 Task: Check the percentage active listings of basement in the last 5 years.
Action: Mouse moved to (897, 209)
Screenshot: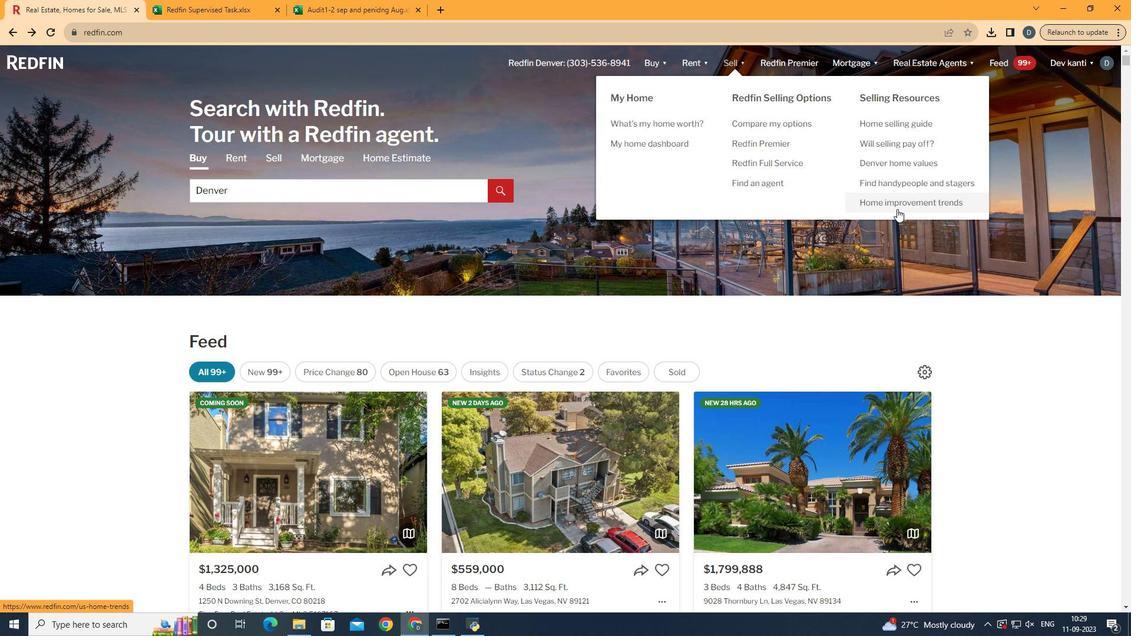 
Action: Mouse pressed left at (897, 209)
Screenshot: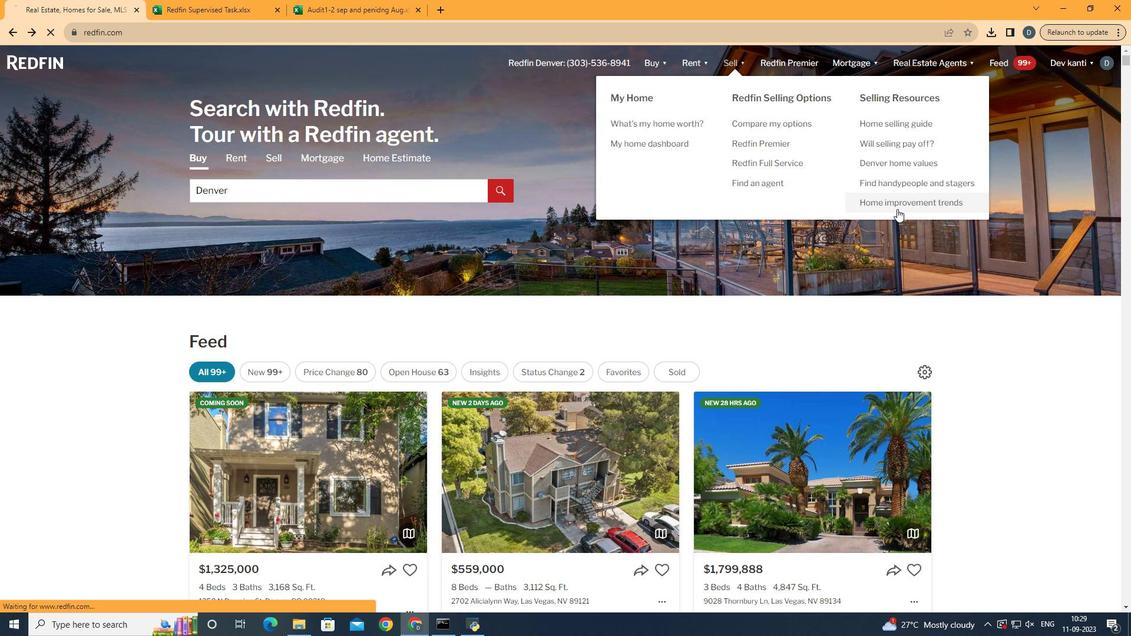 
Action: Mouse moved to (282, 241)
Screenshot: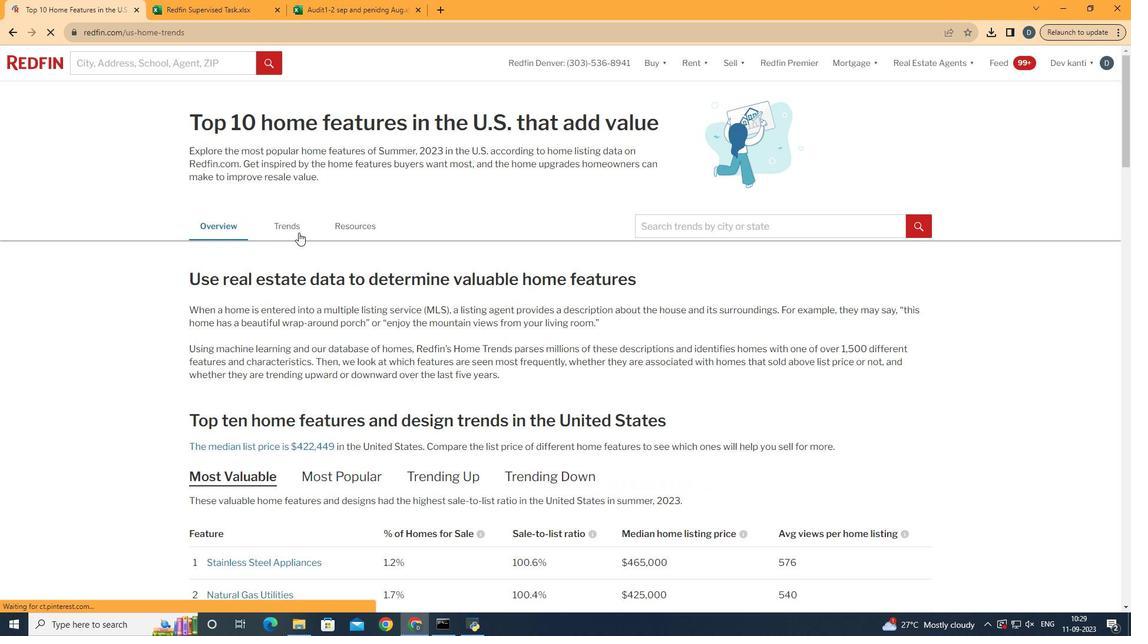 
Action: Mouse pressed left at (282, 241)
Screenshot: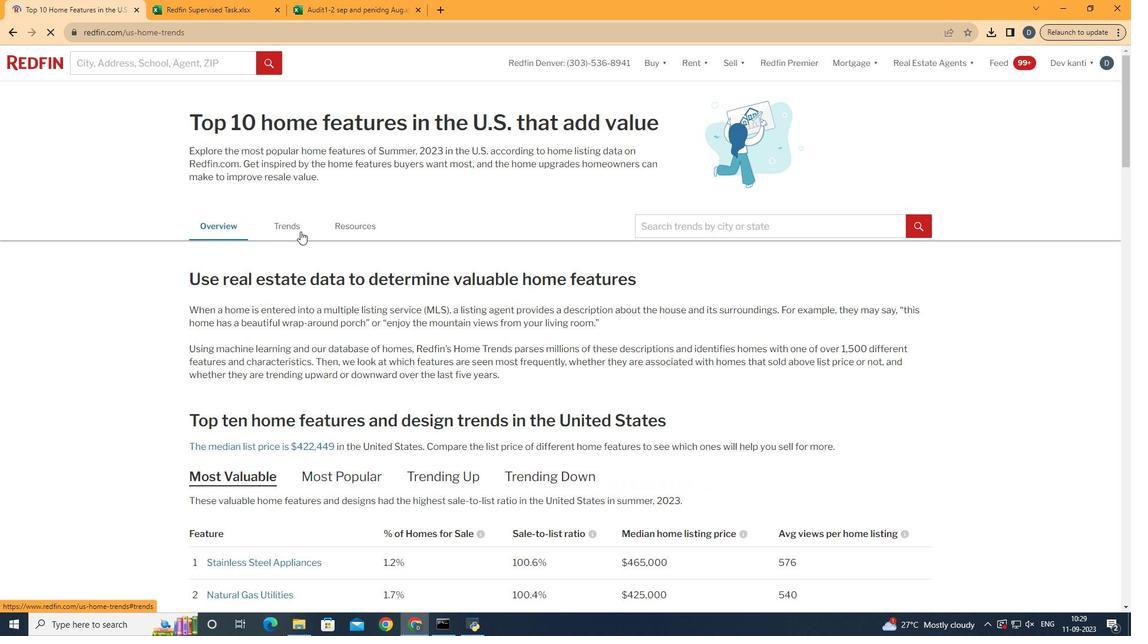 
Action: Mouse moved to (300, 231)
Screenshot: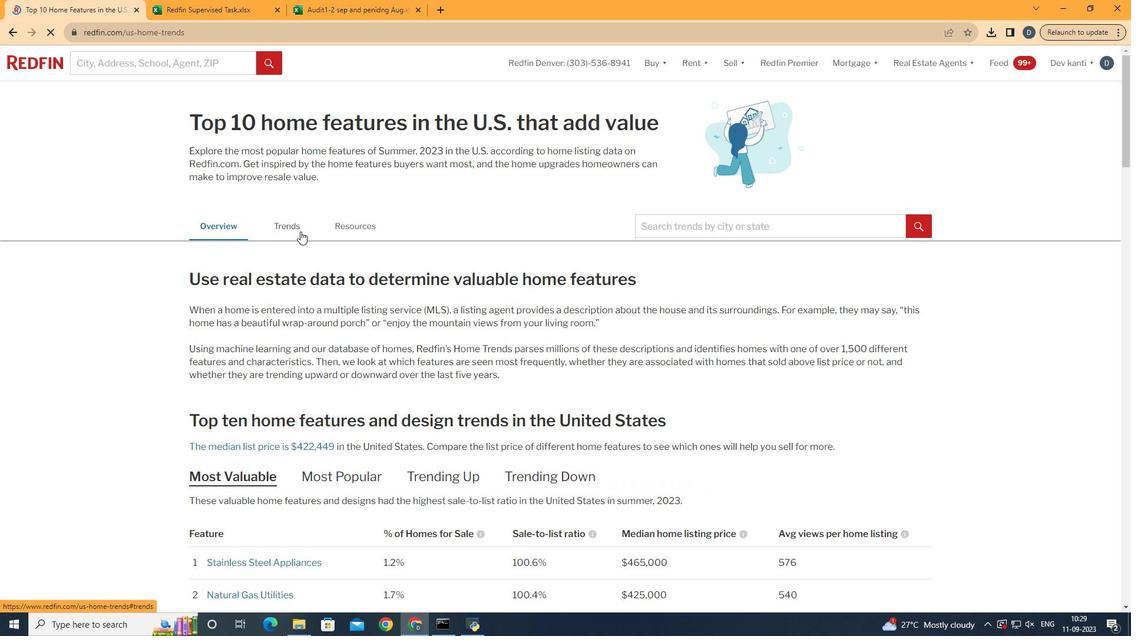 
Action: Mouse pressed left at (300, 231)
Screenshot: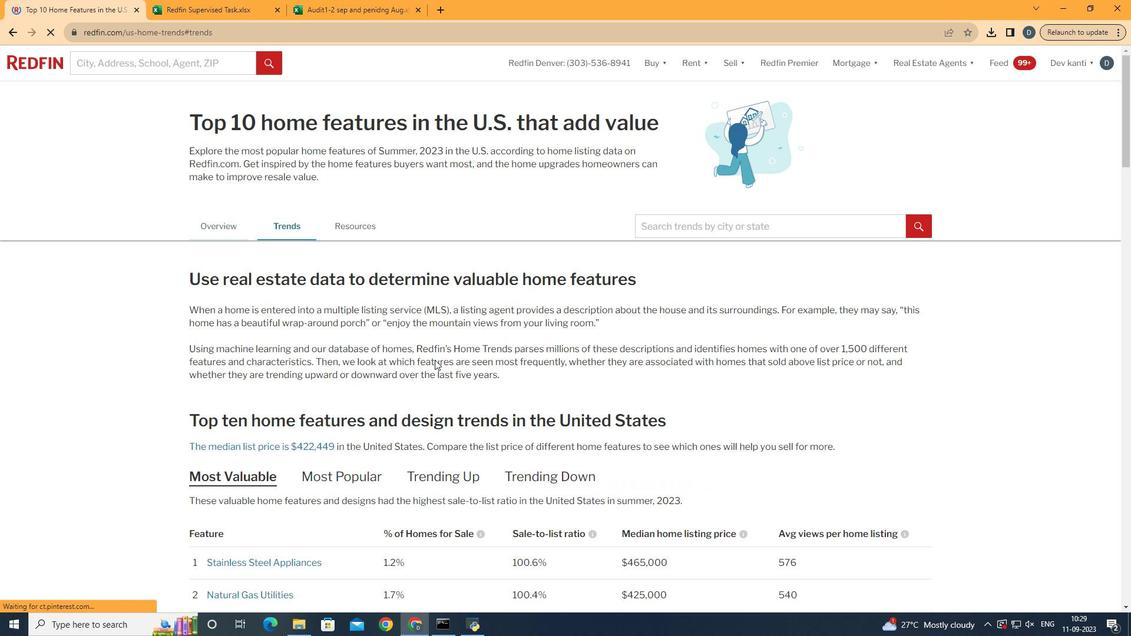 
Action: Mouse moved to (456, 370)
Screenshot: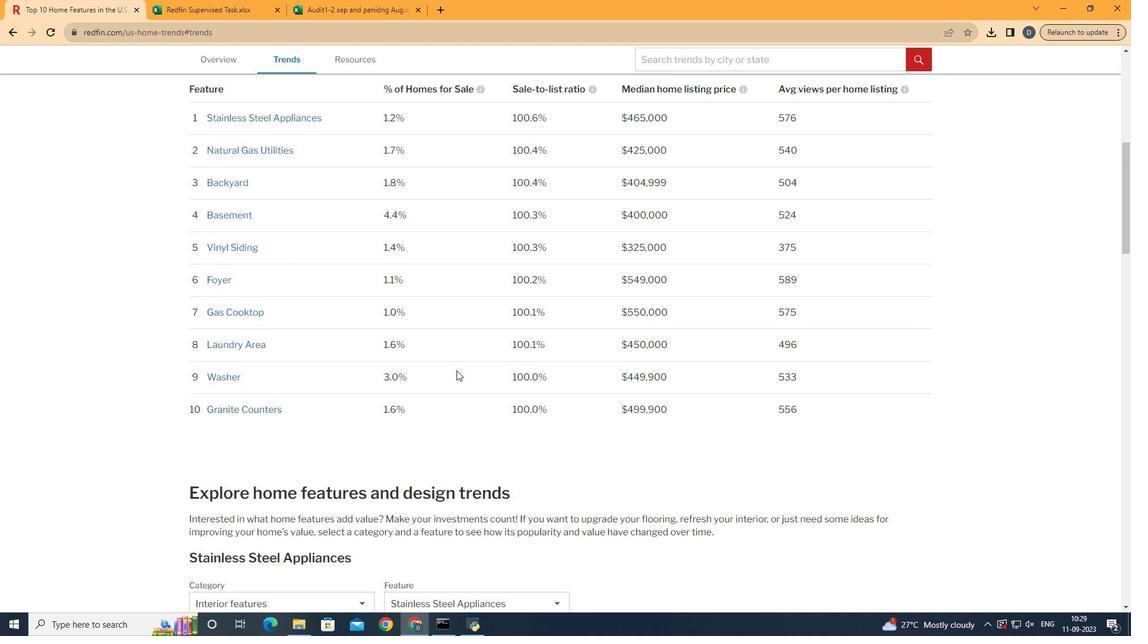 
Action: Mouse scrolled (456, 370) with delta (0, 0)
Screenshot: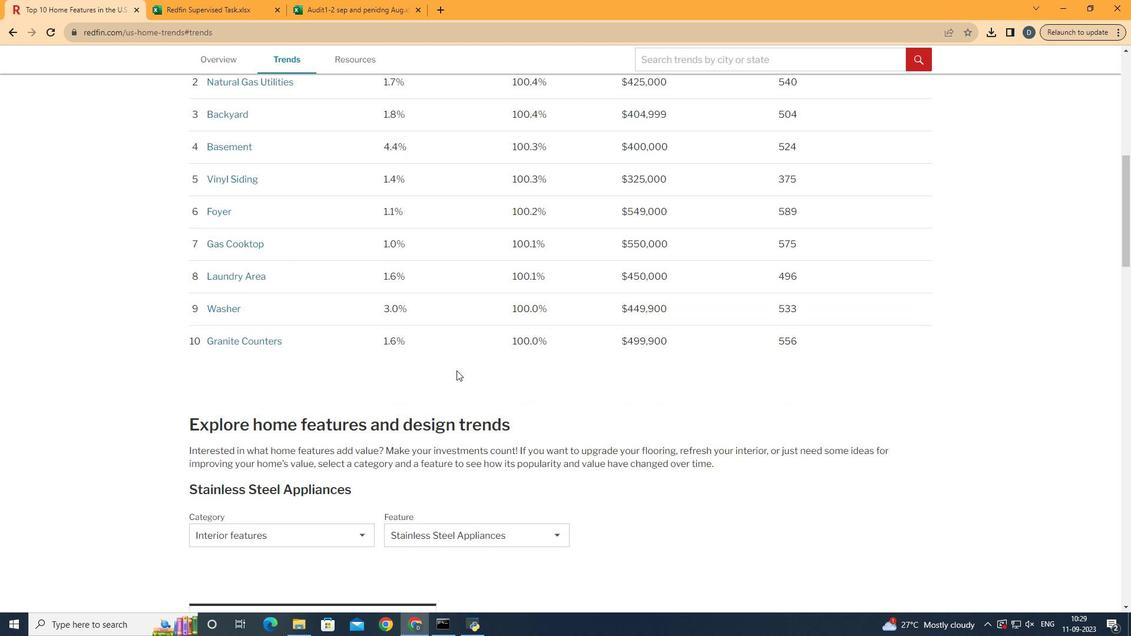 
Action: Mouse scrolled (456, 370) with delta (0, 0)
Screenshot: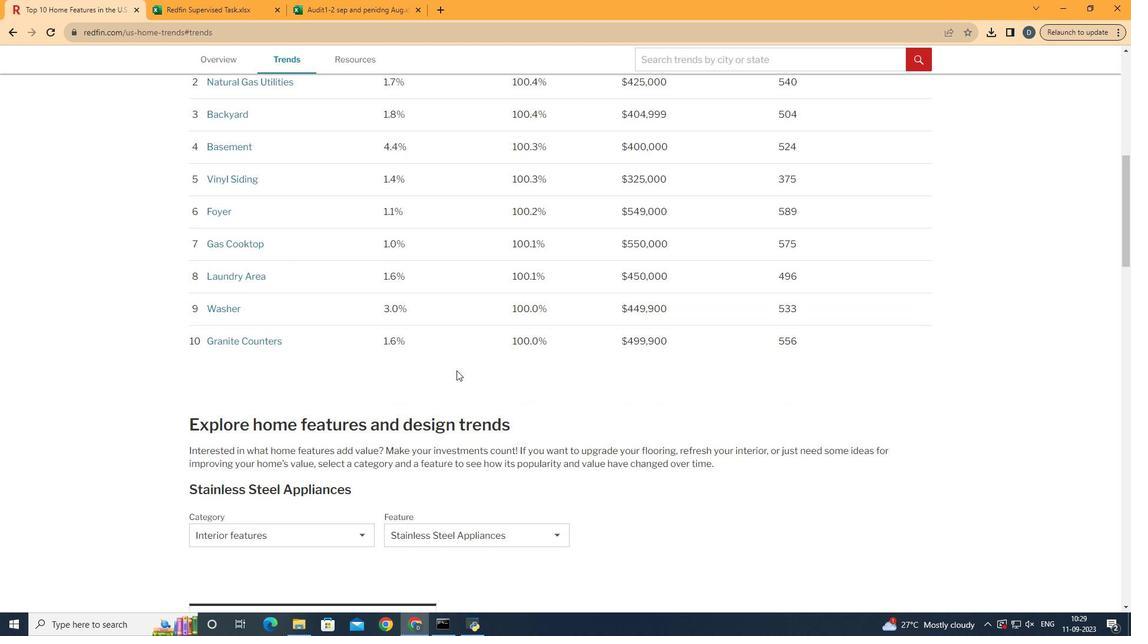 
Action: Mouse scrolled (456, 370) with delta (0, 0)
Screenshot: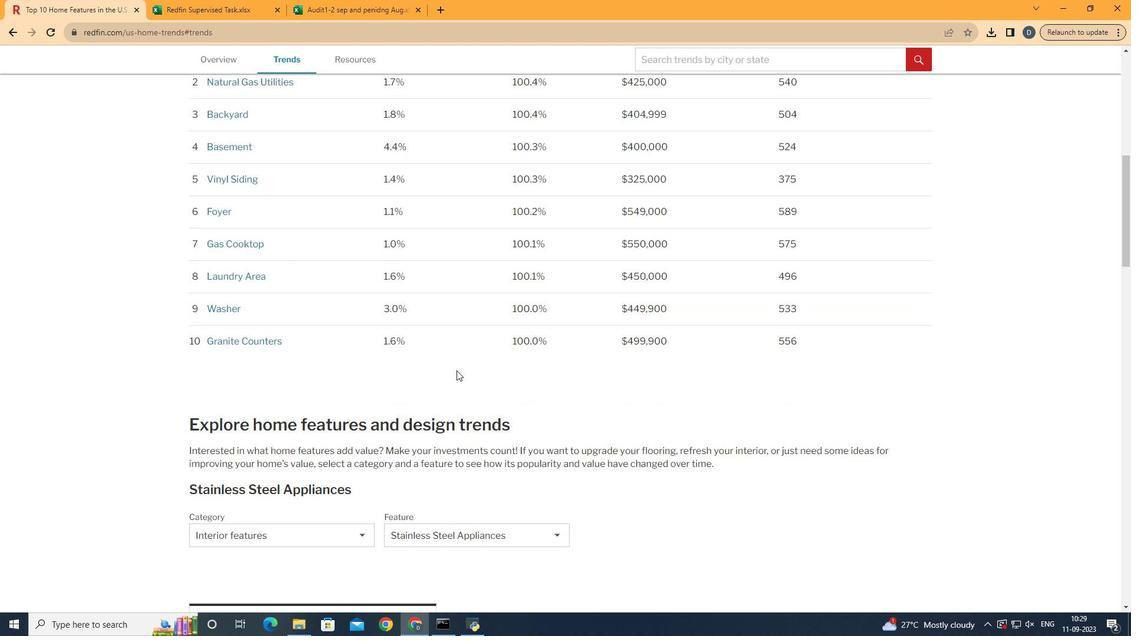 
Action: Mouse scrolled (456, 370) with delta (0, 0)
Screenshot: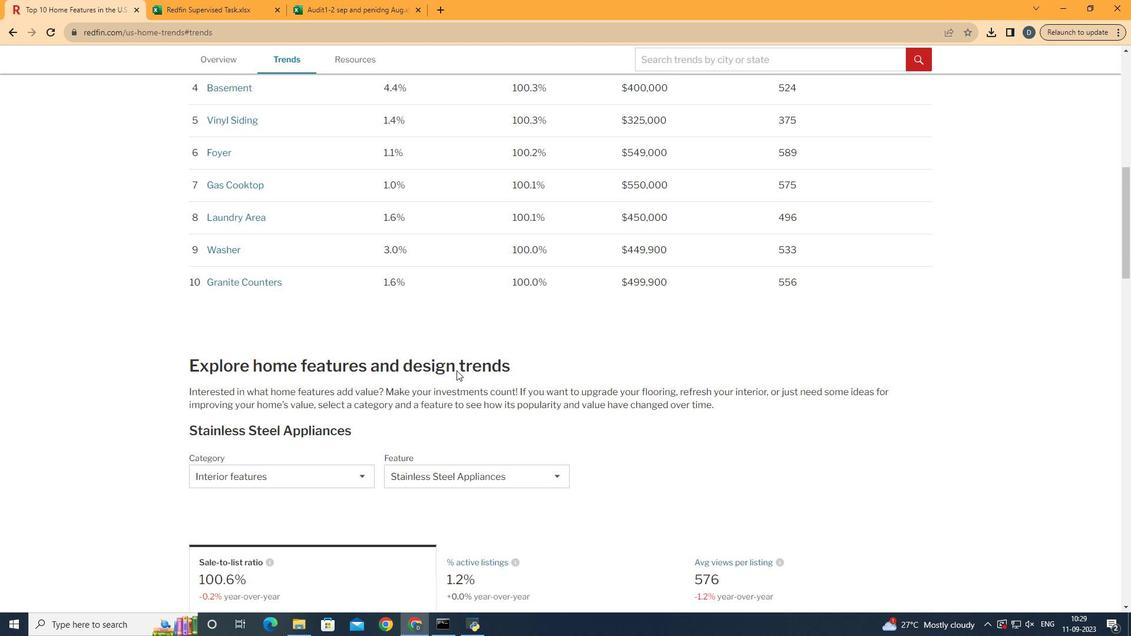 
Action: Mouse scrolled (456, 370) with delta (0, 0)
Screenshot: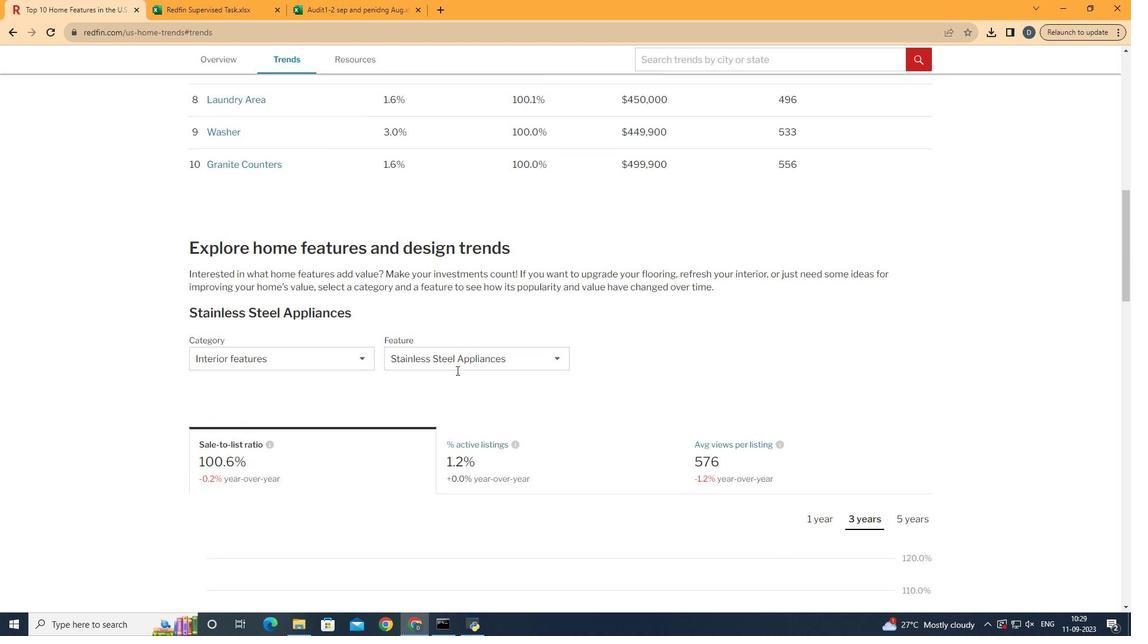 
Action: Mouse scrolled (456, 370) with delta (0, 0)
Screenshot: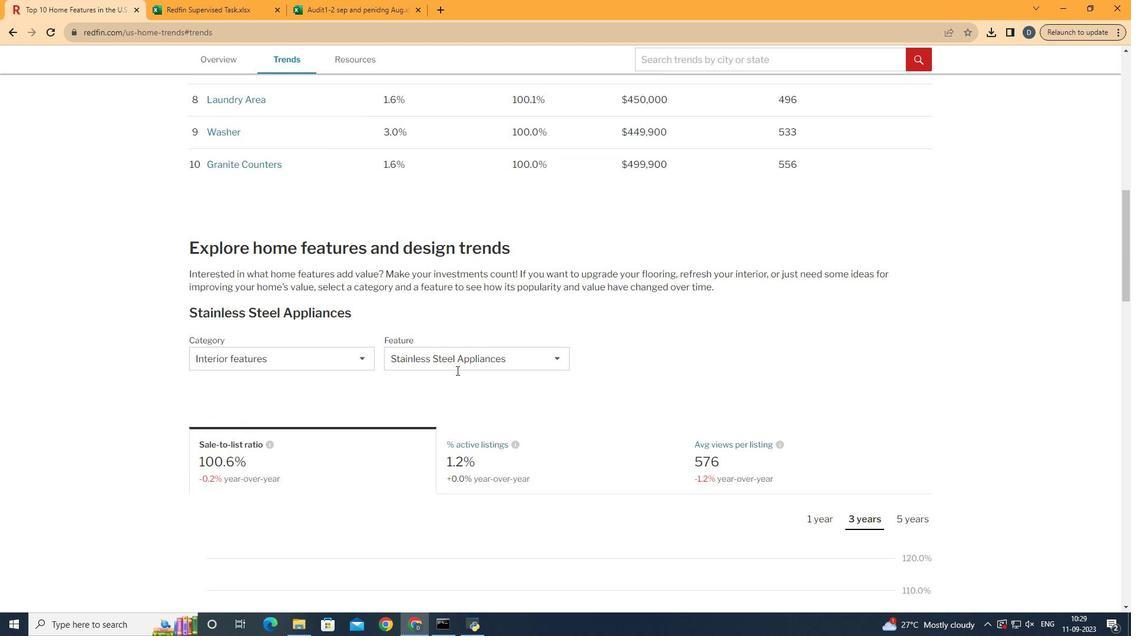 
Action: Mouse moved to (278, 370)
Screenshot: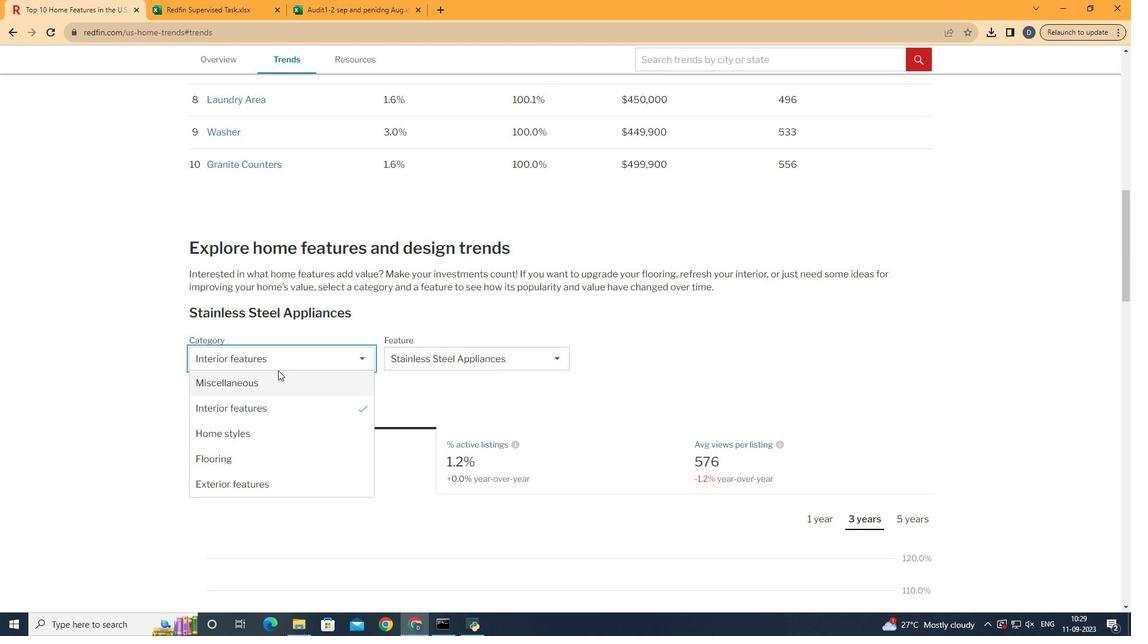 
Action: Mouse pressed left at (278, 370)
Screenshot: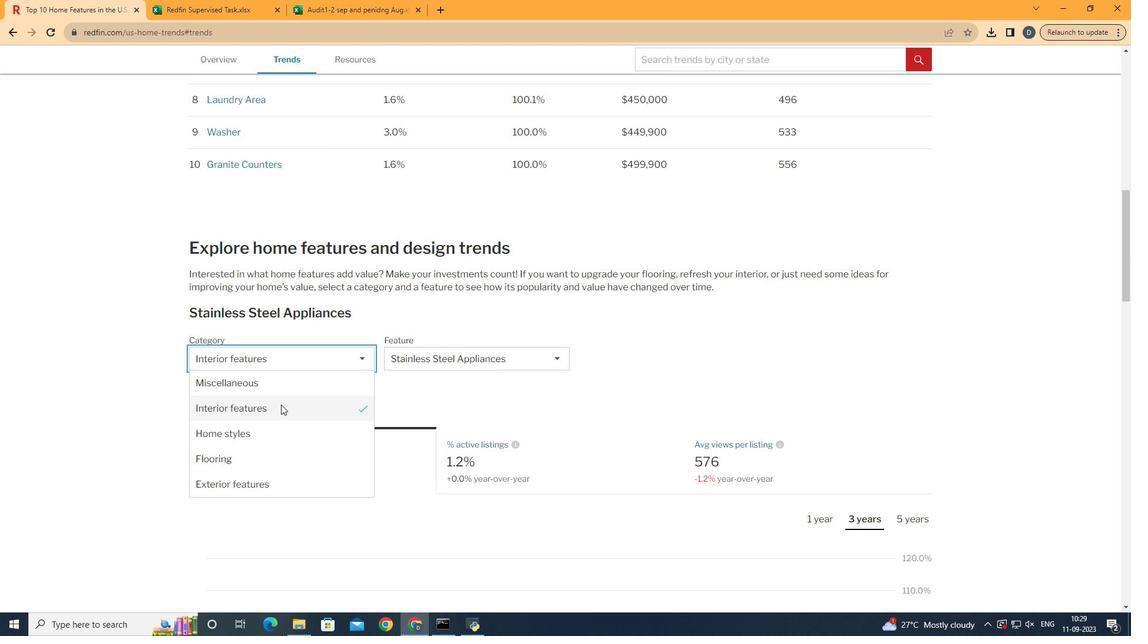 
Action: Mouse moved to (281, 409)
Screenshot: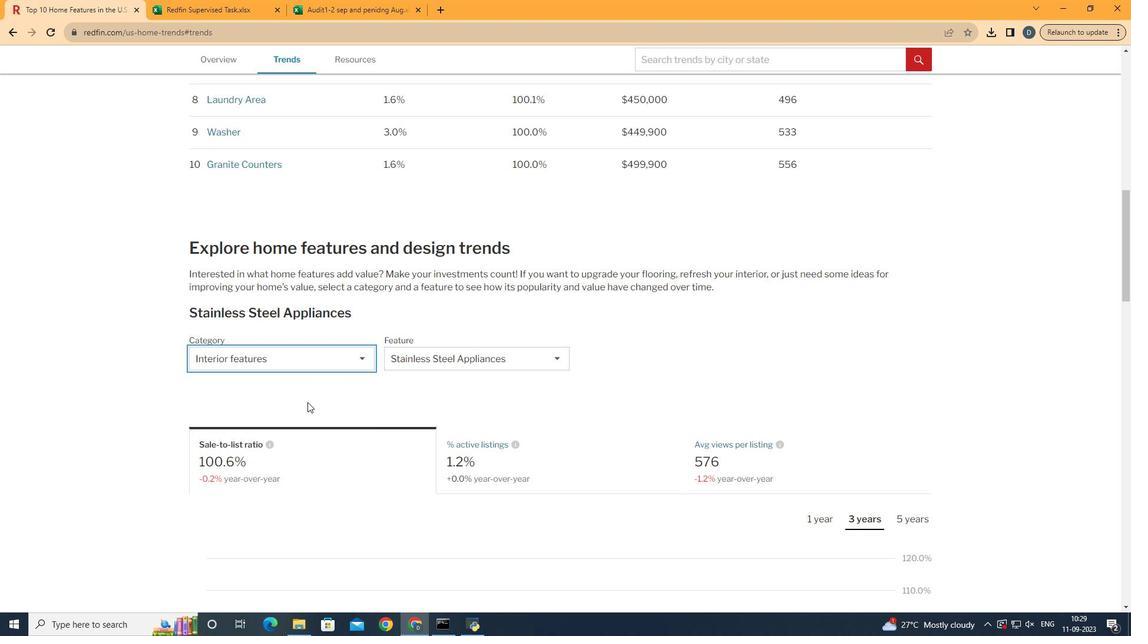 
Action: Mouse pressed left at (281, 409)
Screenshot: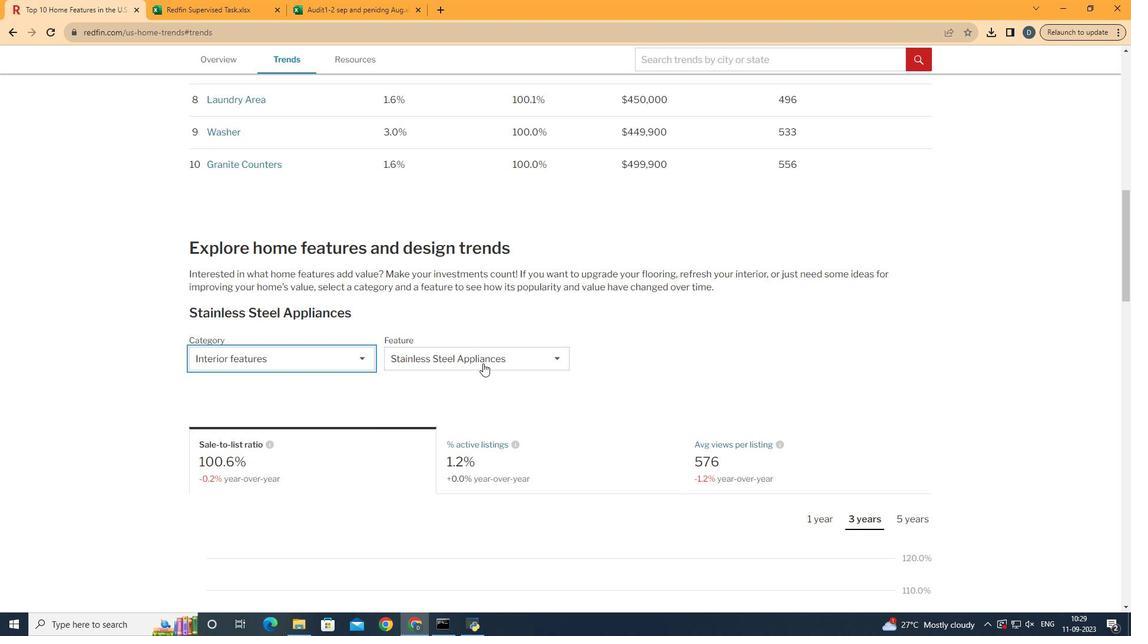
Action: Mouse moved to (483, 363)
Screenshot: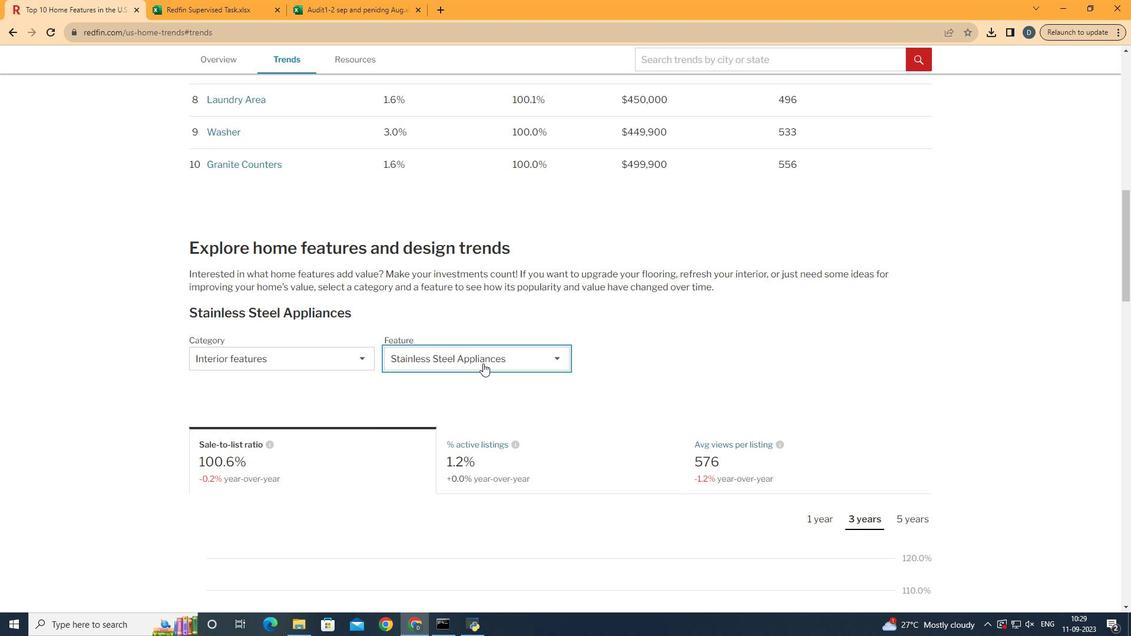
Action: Mouse pressed left at (483, 363)
Screenshot: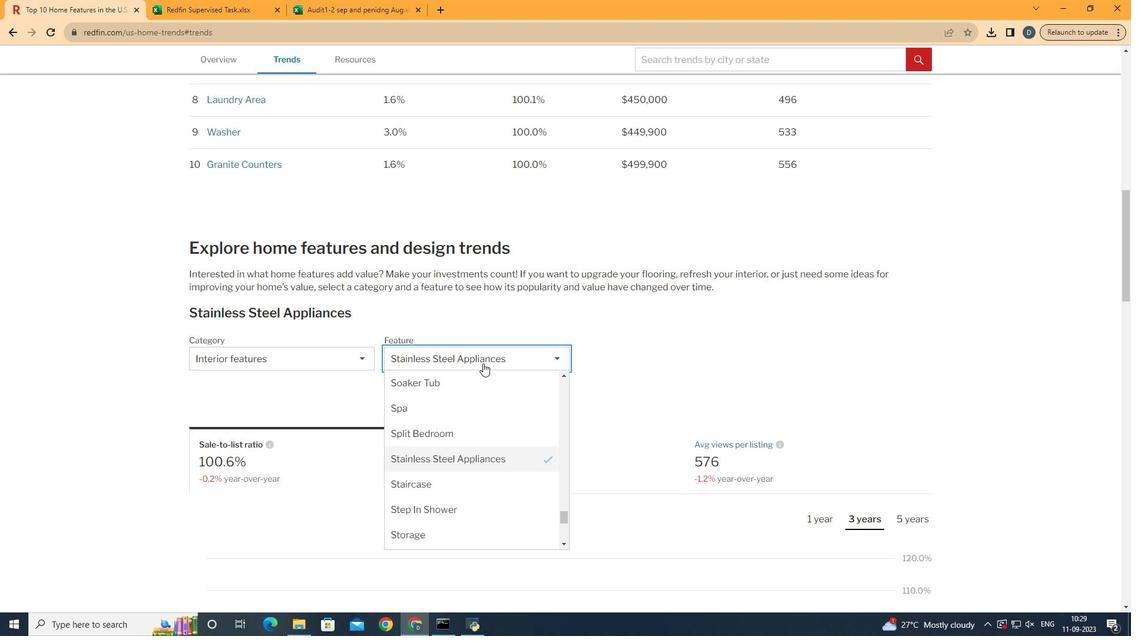 
Action: Mouse moved to (519, 417)
Screenshot: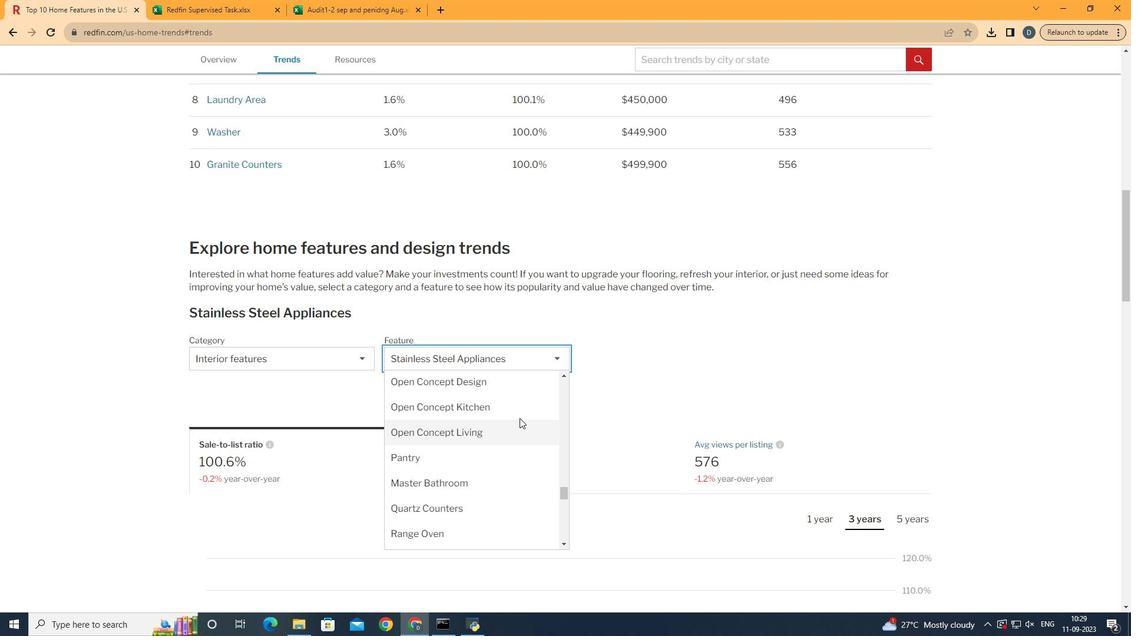 
Action: Mouse scrolled (519, 418) with delta (0, 0)
Screenshot: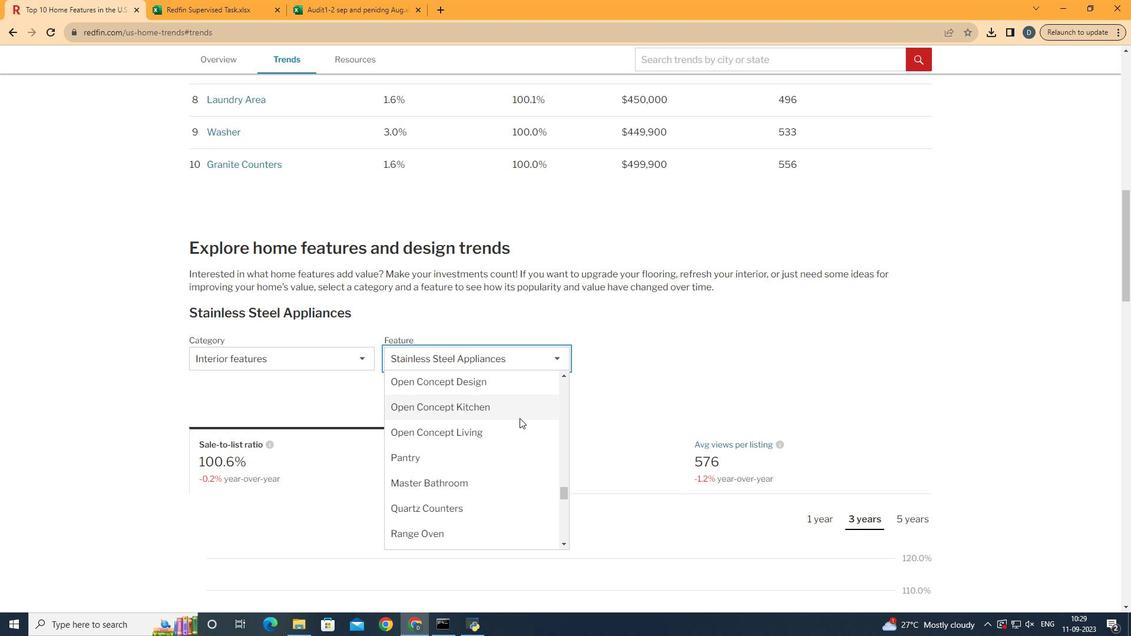 
Action: Mouse scrolled (519, 418) with delta (0, 0)
Screenshot: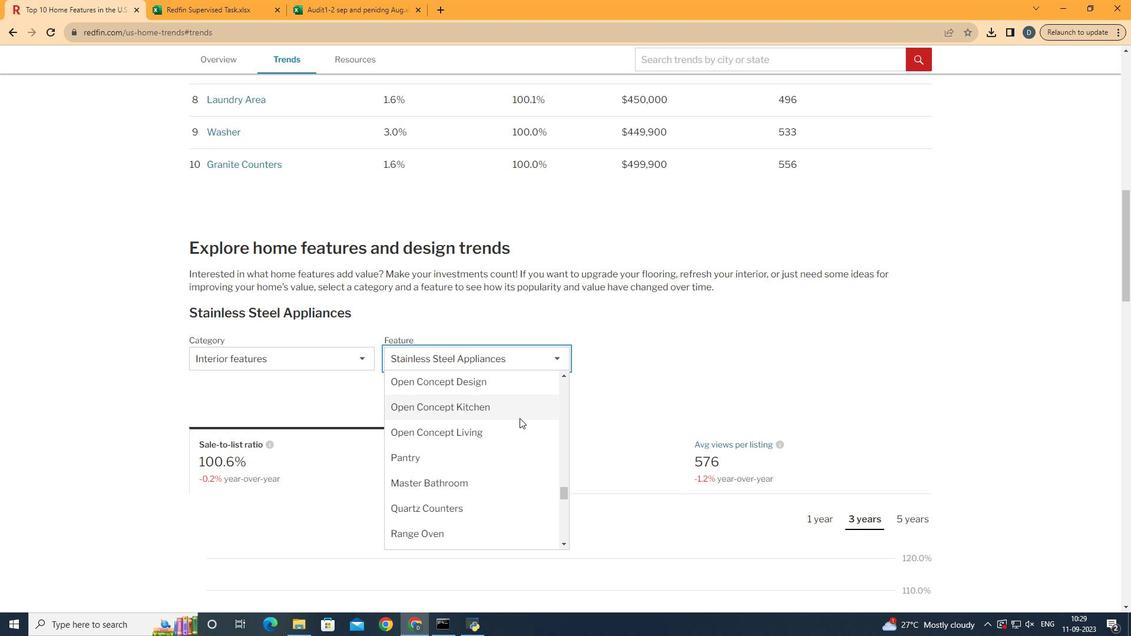 
Action: Mouse scrolled (519, 418) with delta (0, 0)
Screenshot: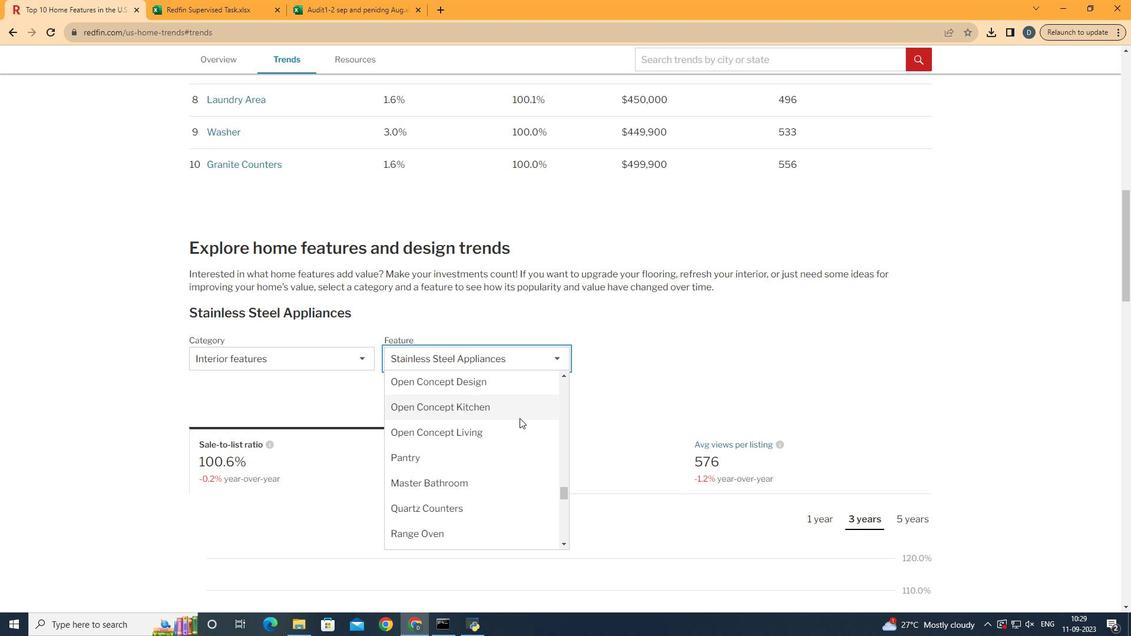 
Action: Mouse scrolled (519, 418) with delta (0, 0)
Screenshot: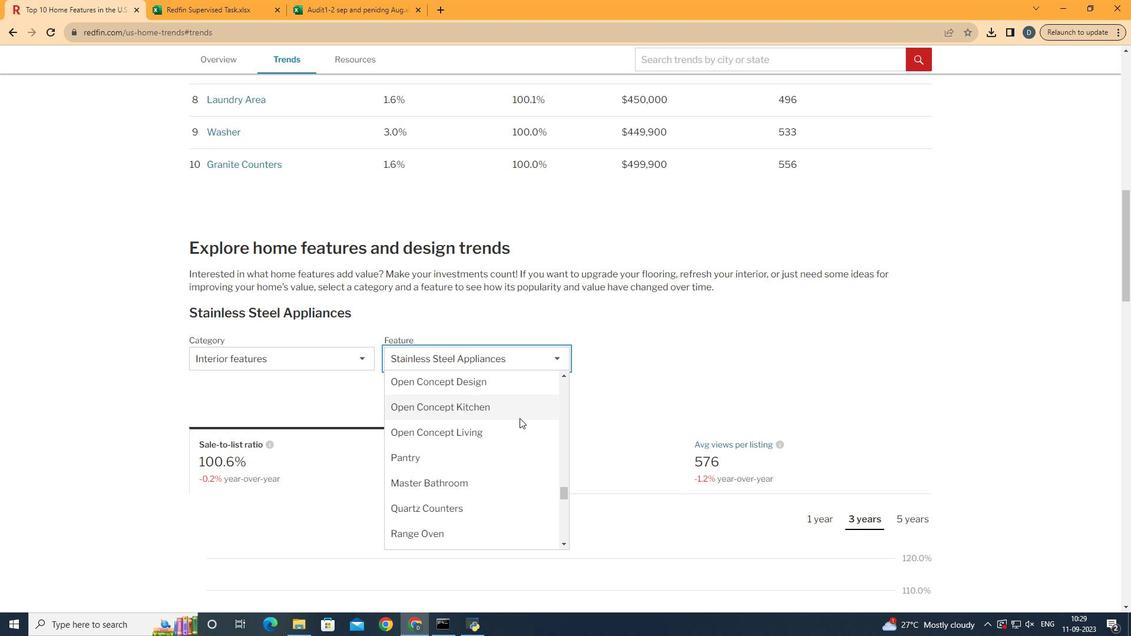 
Action: Mouse scrolled (519, 418) with delta (0, 0)
Screenshot: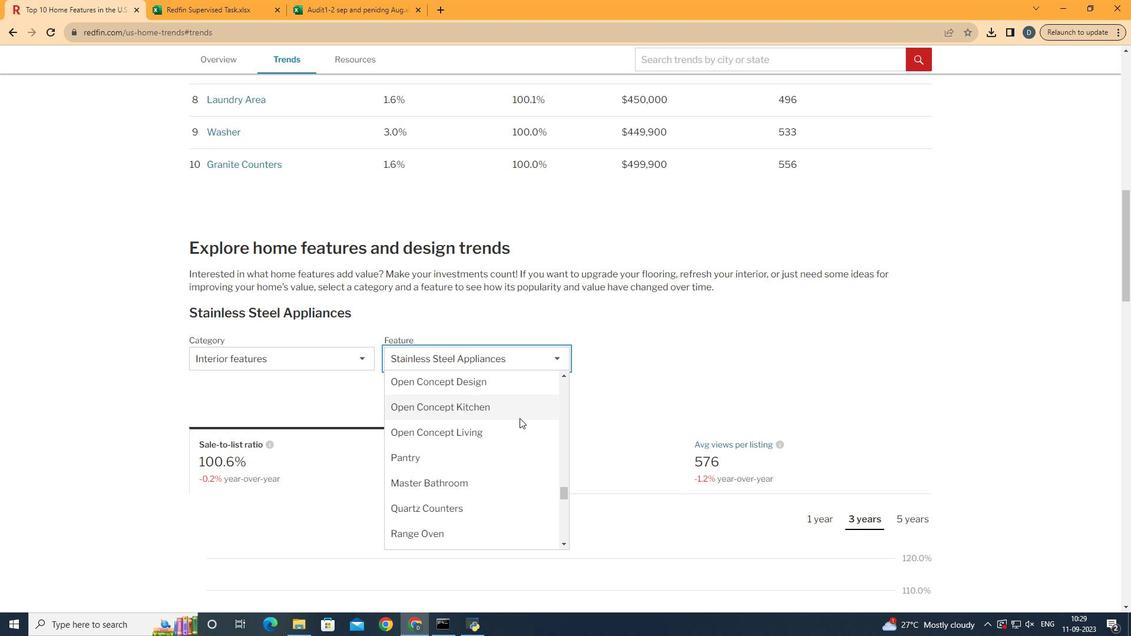 
Action: Mouse scrolled (519, 418) with delta (0, 0)
Screenshot: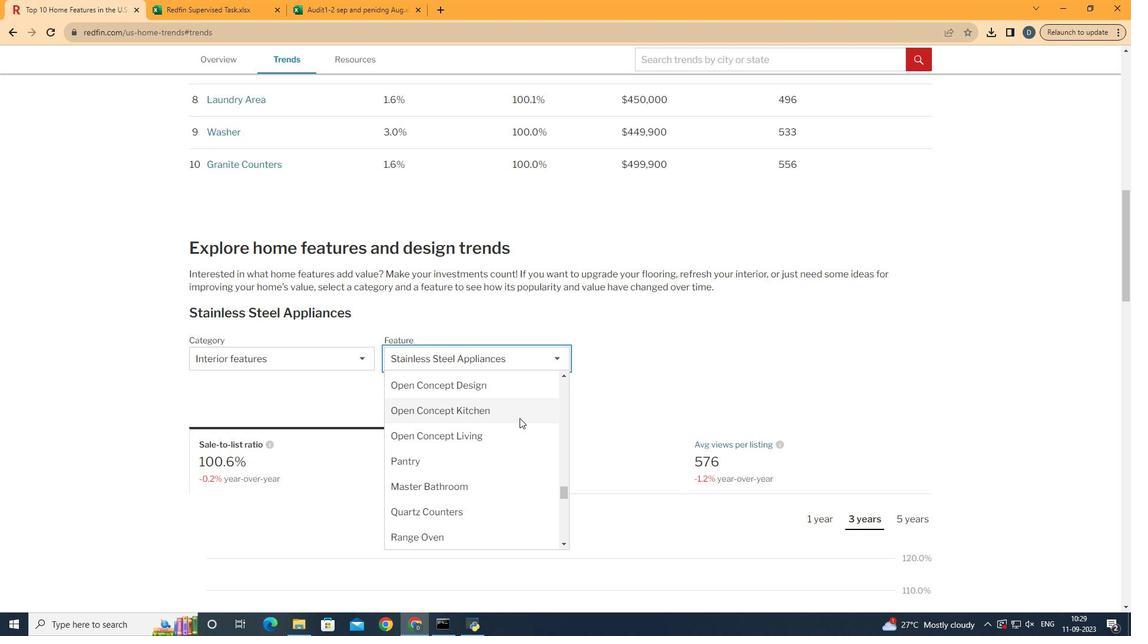 
Action: Mouse moved to (519, 418)
Screenshot: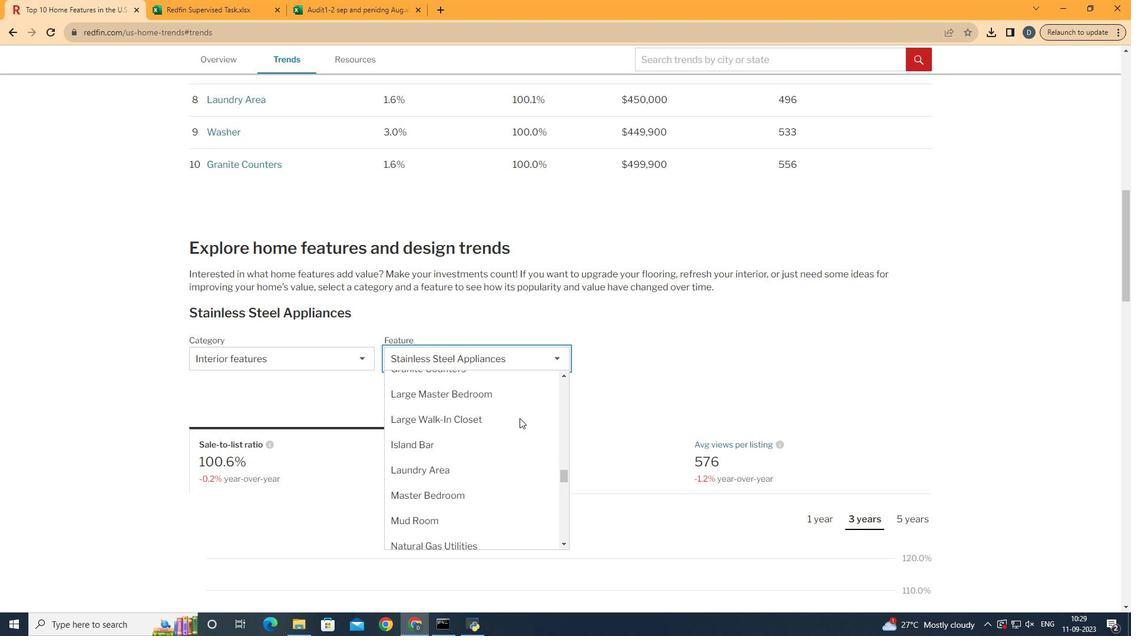 
Action: Mouse scrolled (519, 419) with delta (0, 0)
Screenshot: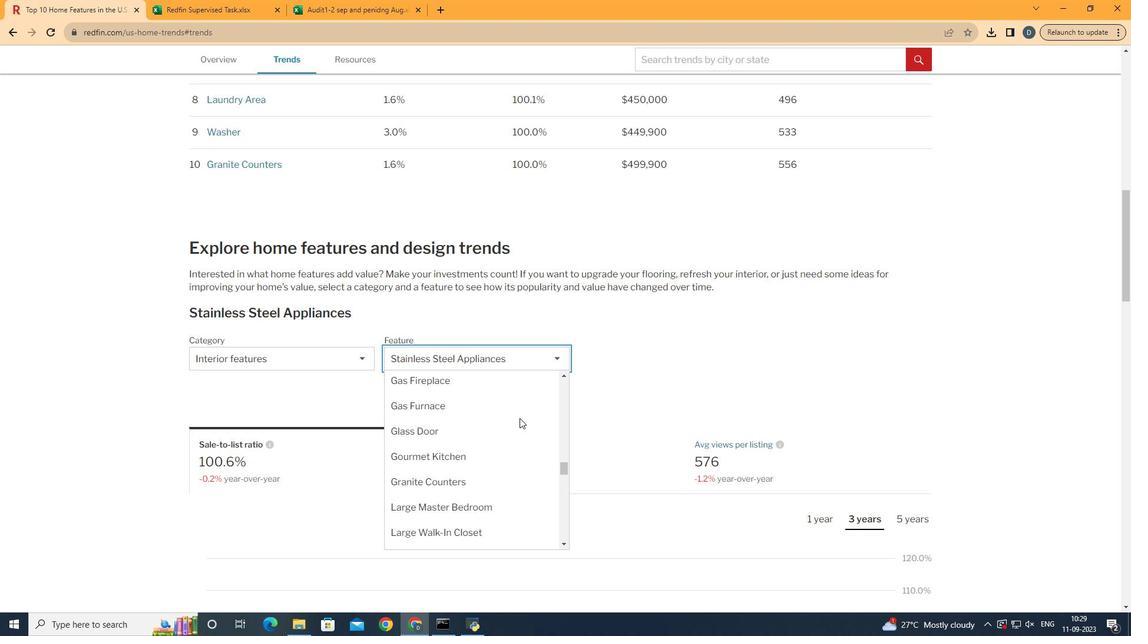 
Action: Mouse scrolled (519, 419) with delta (0, 0)
Screenshot: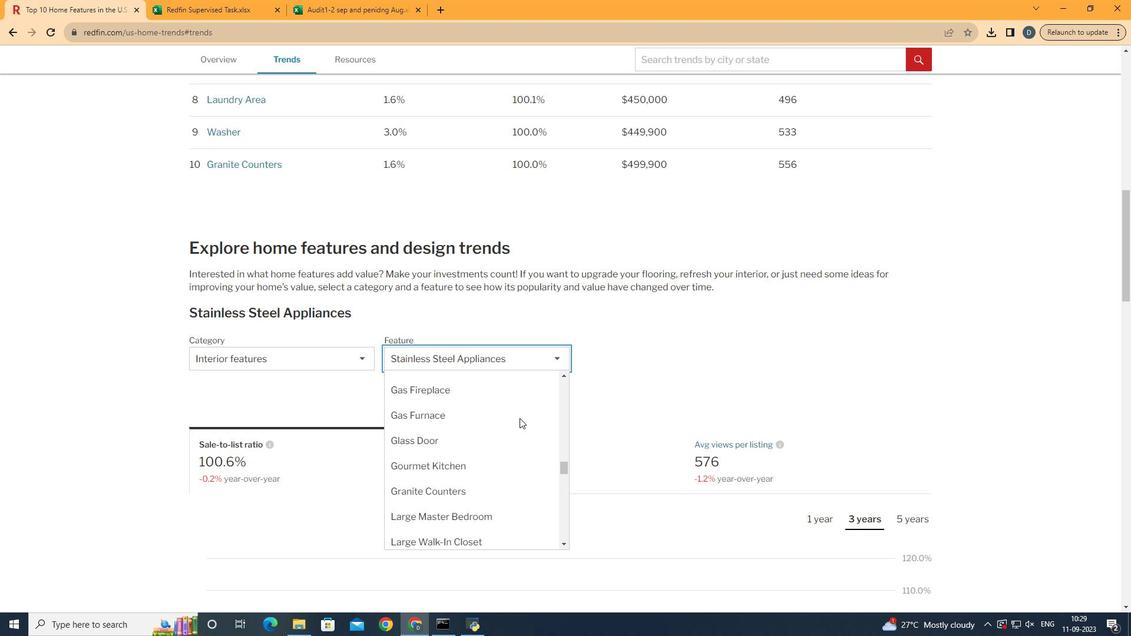 
Action: Mouse scrolled (519, 419) with delta (0, 0)
Screenshot: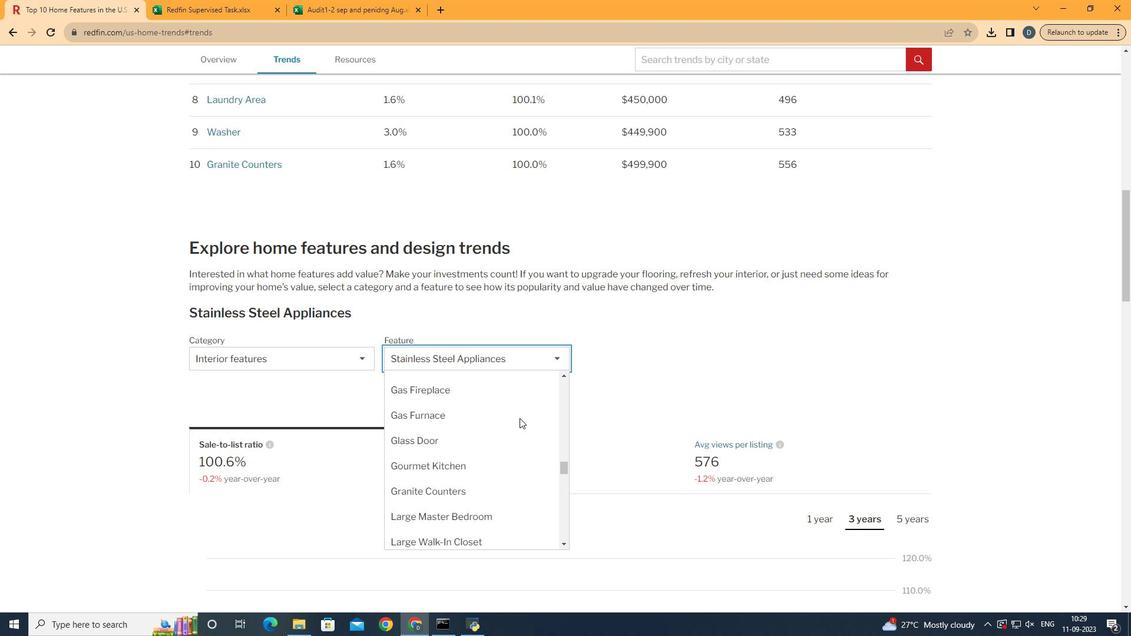 
Action: Mouse scrolled (519, 419) with delta (0, 0)
Screenshot: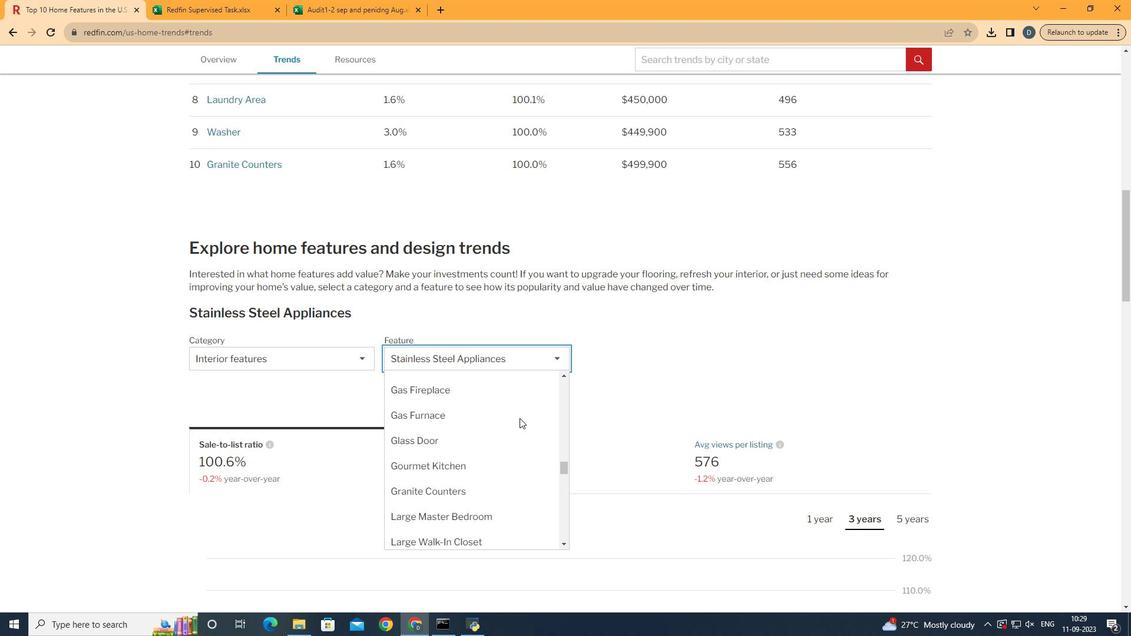 
Action: Mouse scrolled (519, 419) with delta (0, 0)
Screenshot: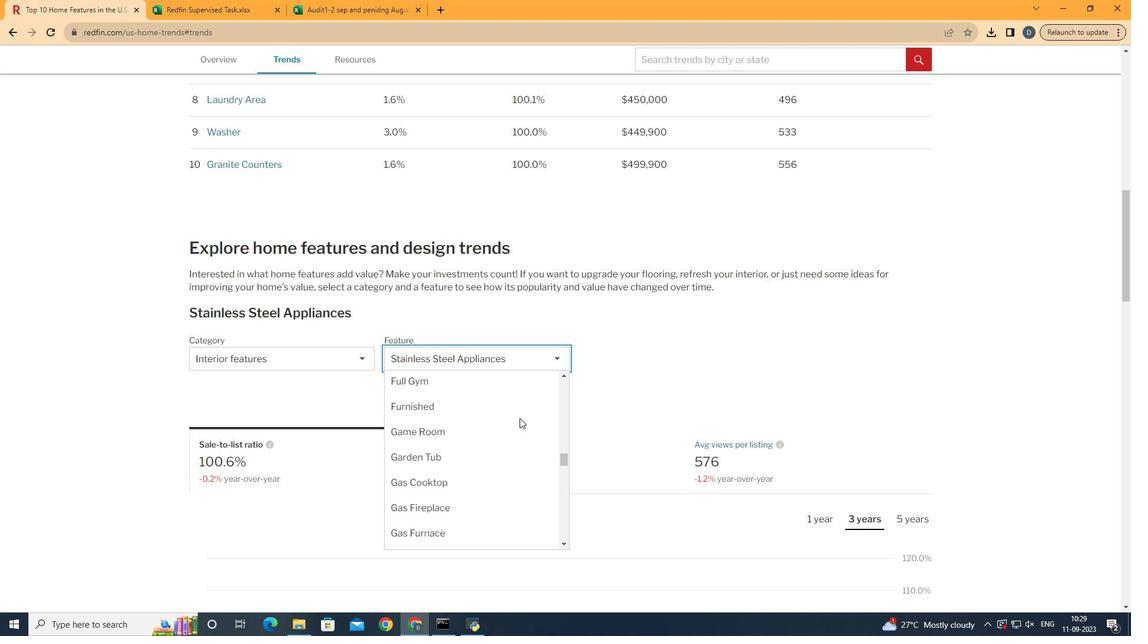
Action: Mouse scrolled (519, 419) with delta (0, 0)
Screenshot: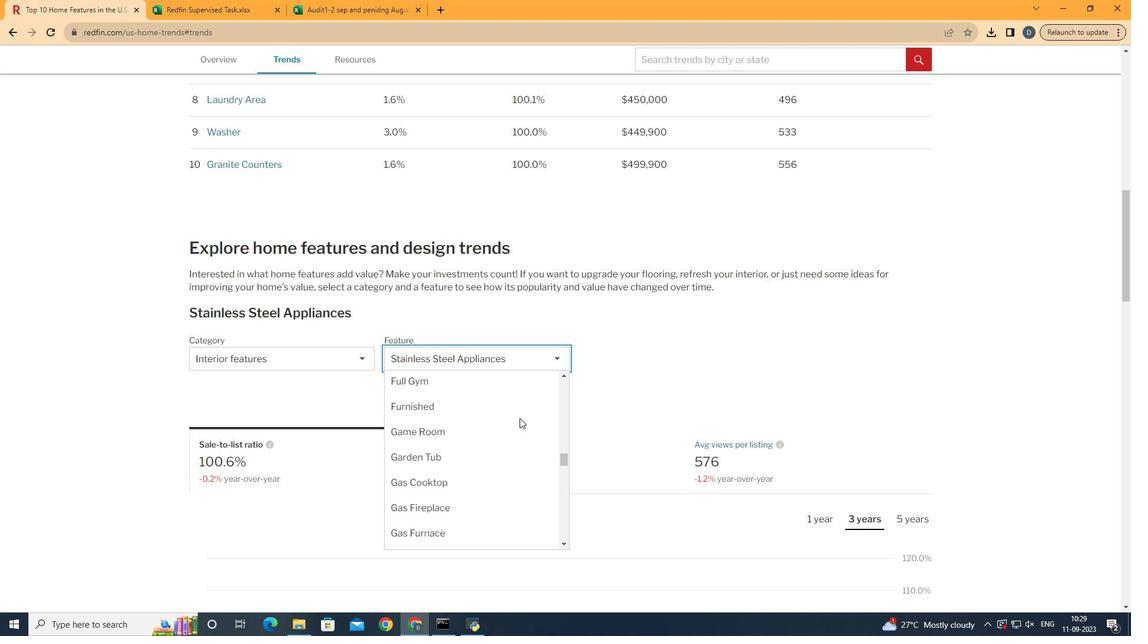 
Action: Mouse scrolled (519, 419) with delta (0, 0)
Screenshot: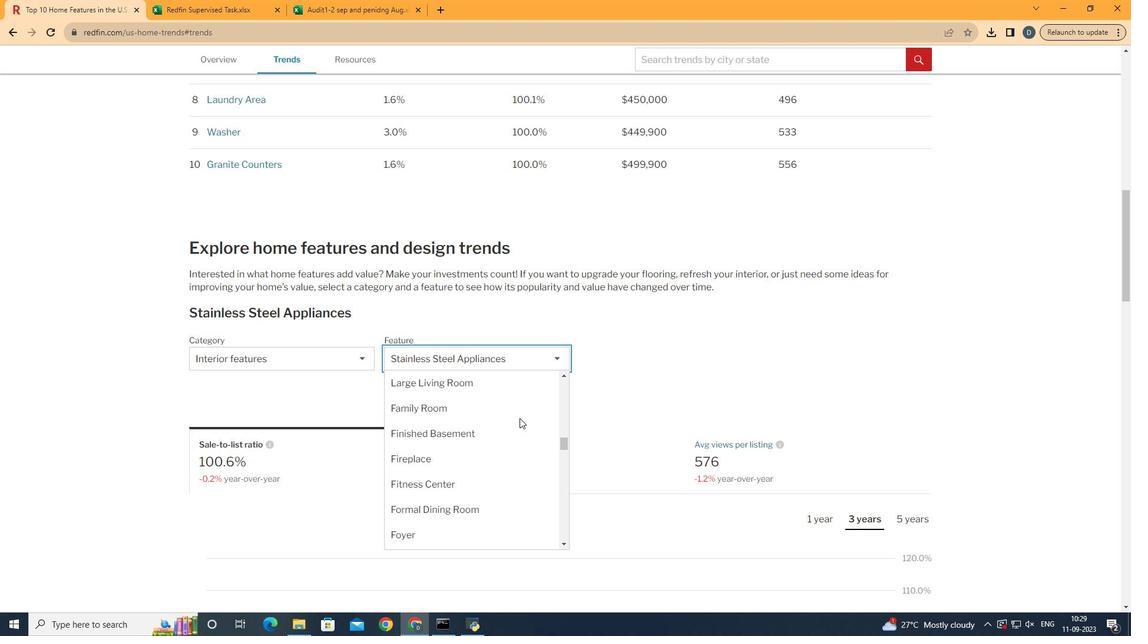 
Action: Mouse scrolled (519, 419) with delta (0, 0)
Screenshot: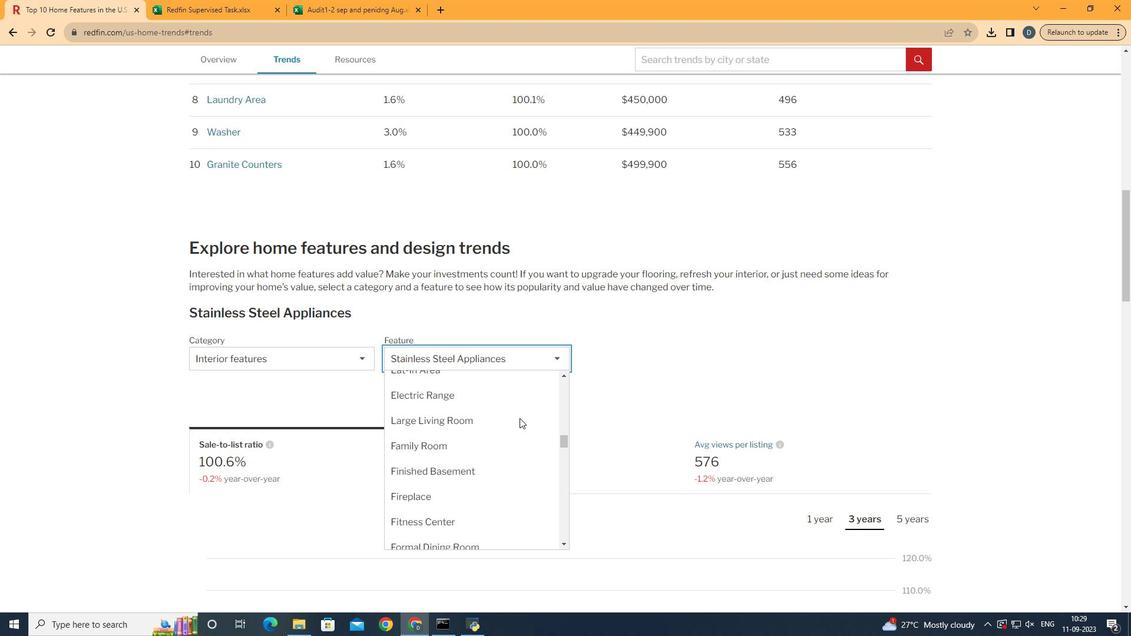 
Action: Mouse scrolled (519, 419) with delta (0, 0)
Screenshot: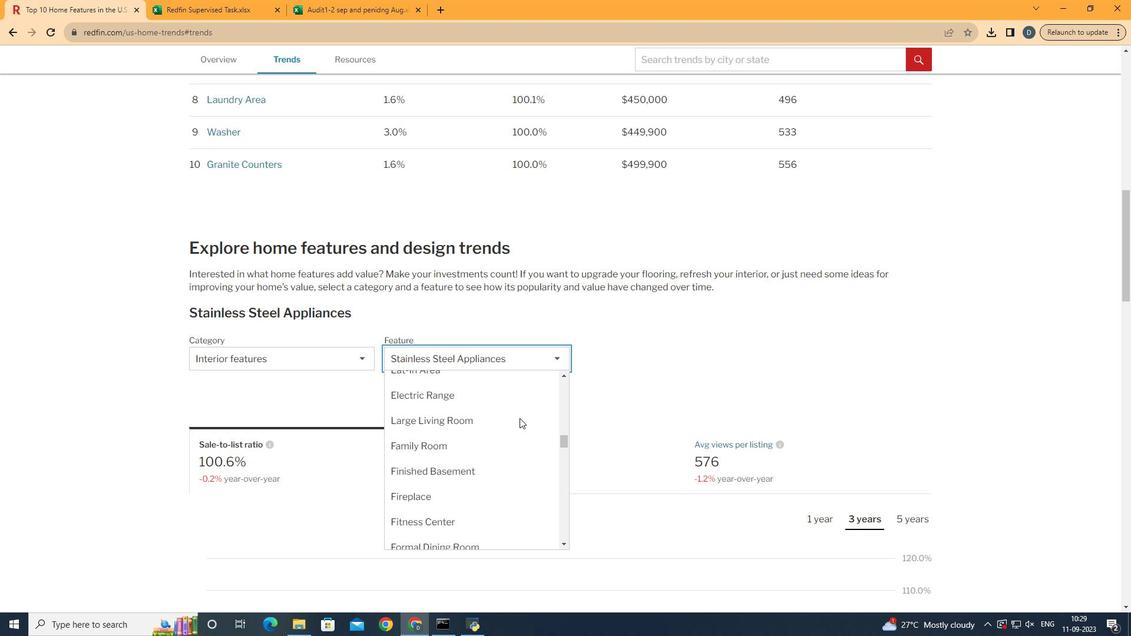 
Action: Mouse scrolled (519, 419) with delta (0, 0)
Screenshot: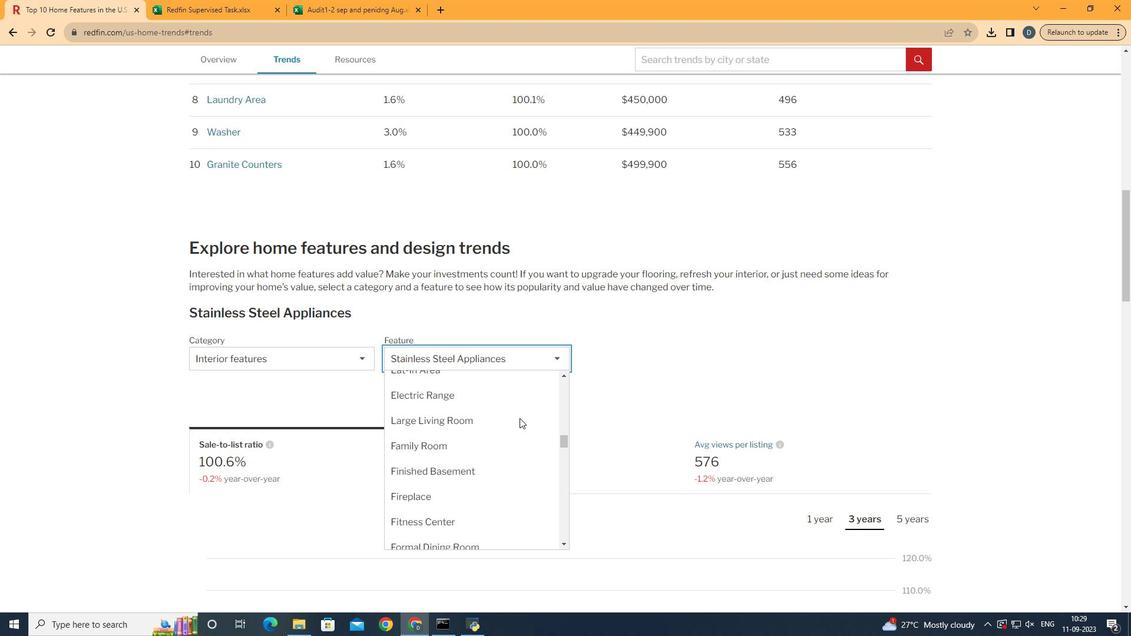 
Action: Mouse scrolled (519, 419) with delta (0, 0)
Screenshot: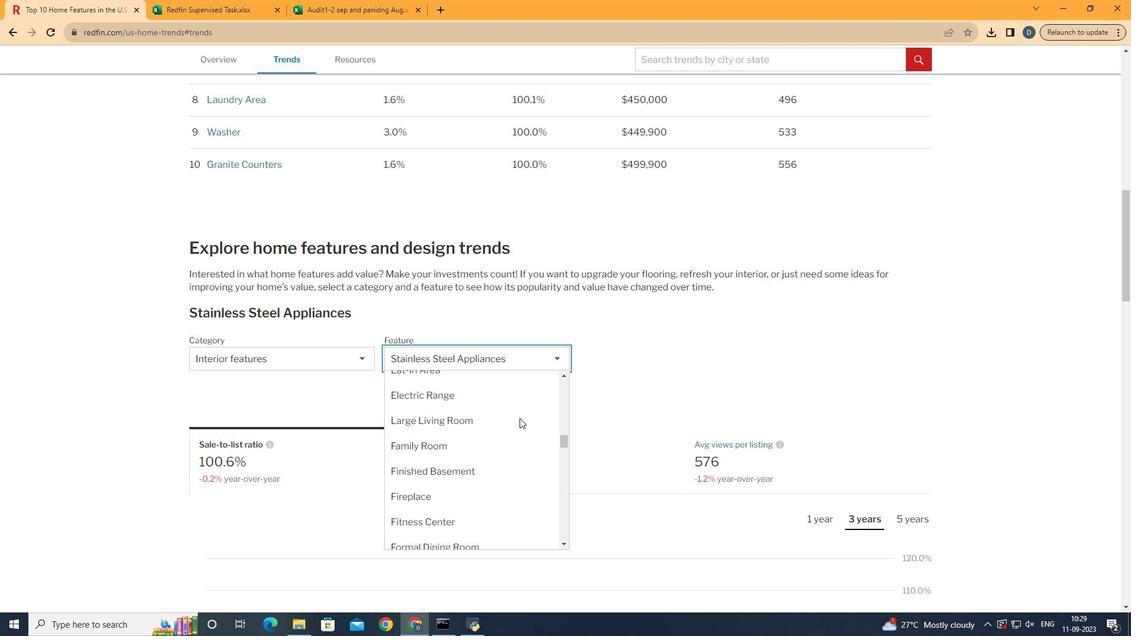 
Action: Mouse scrolled (519, 419) with delta (0, 0)
Screenshot: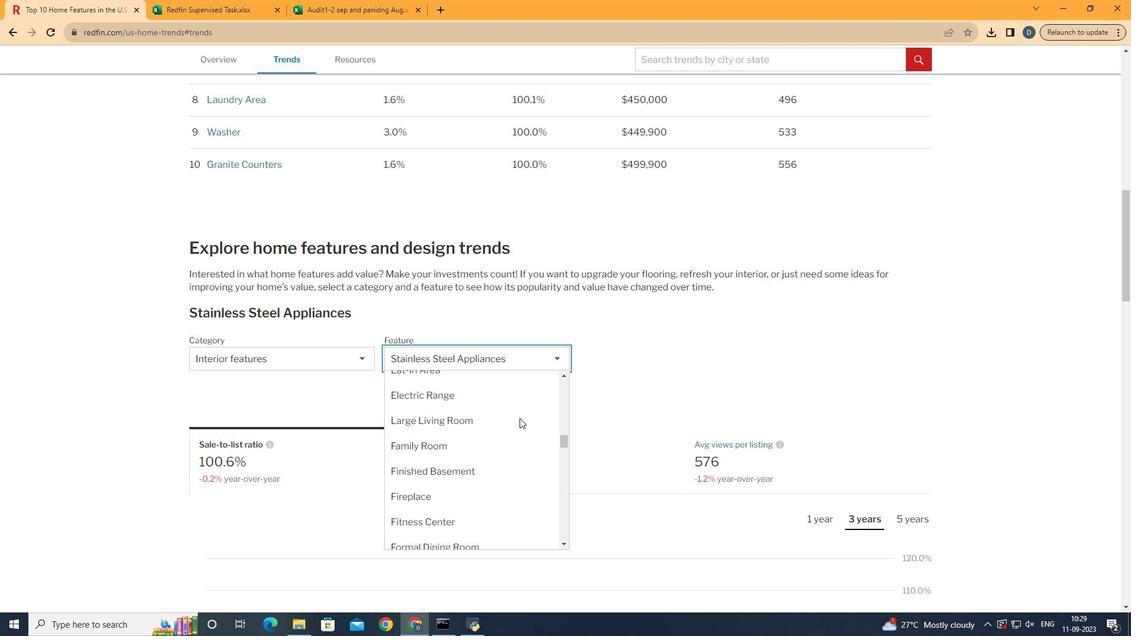 
Action: Mouse scrolled (519, 419) with delta (0, 0)
Screenshot: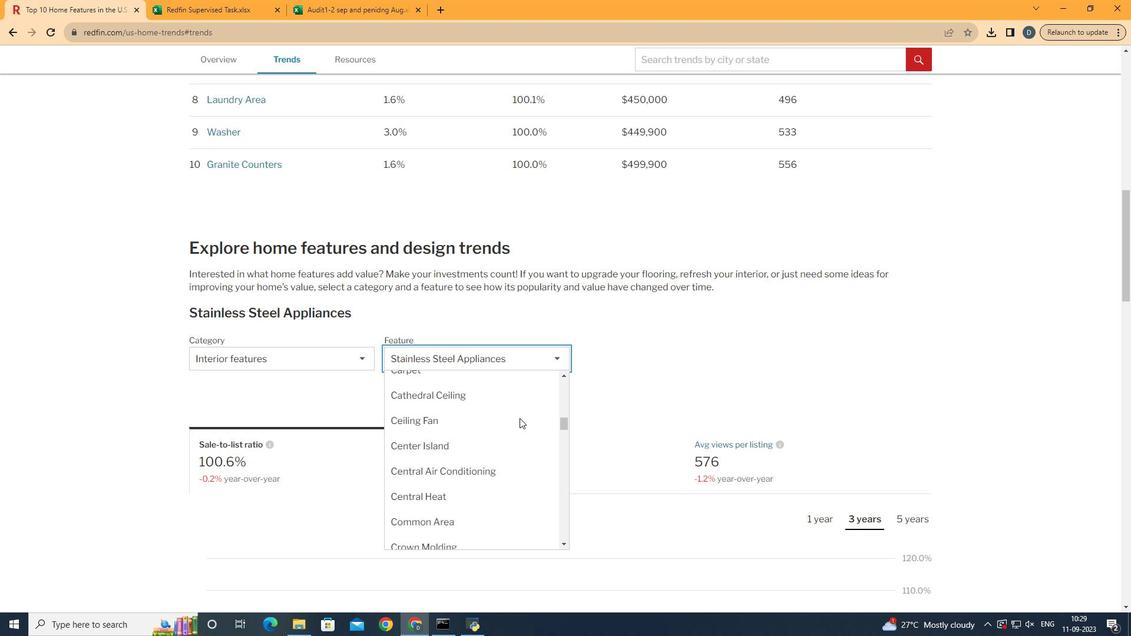 
Action: Mouse scrolled (519, 419) with delta (0, 0)
Screenshot: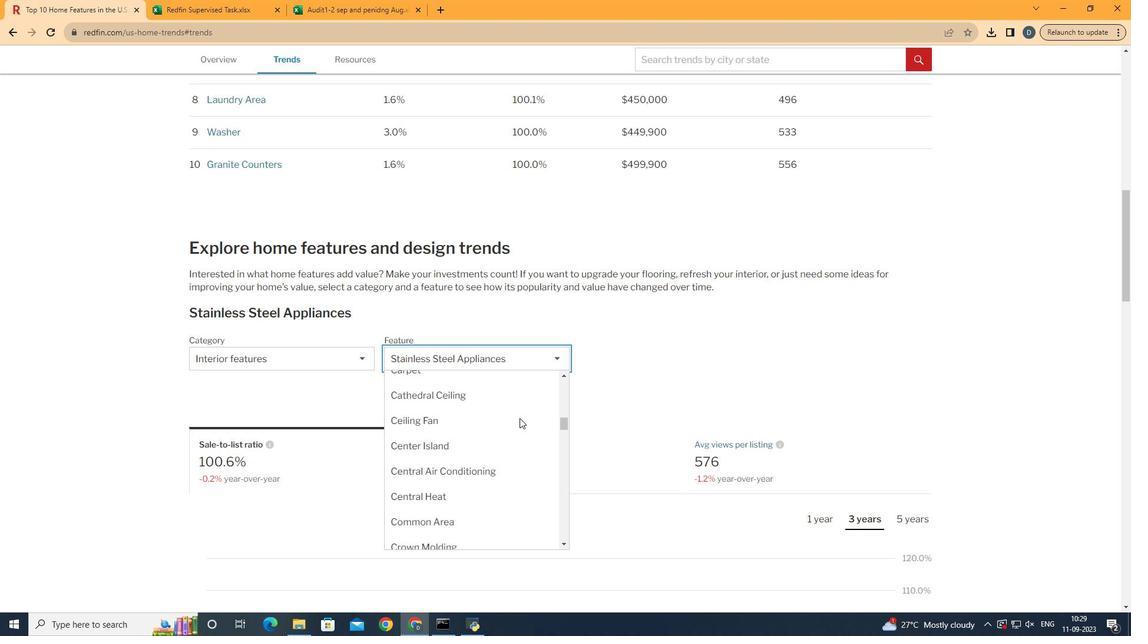 
Action: Mouse scrolled (519, 419) with delta (0, 0)
Screenshot: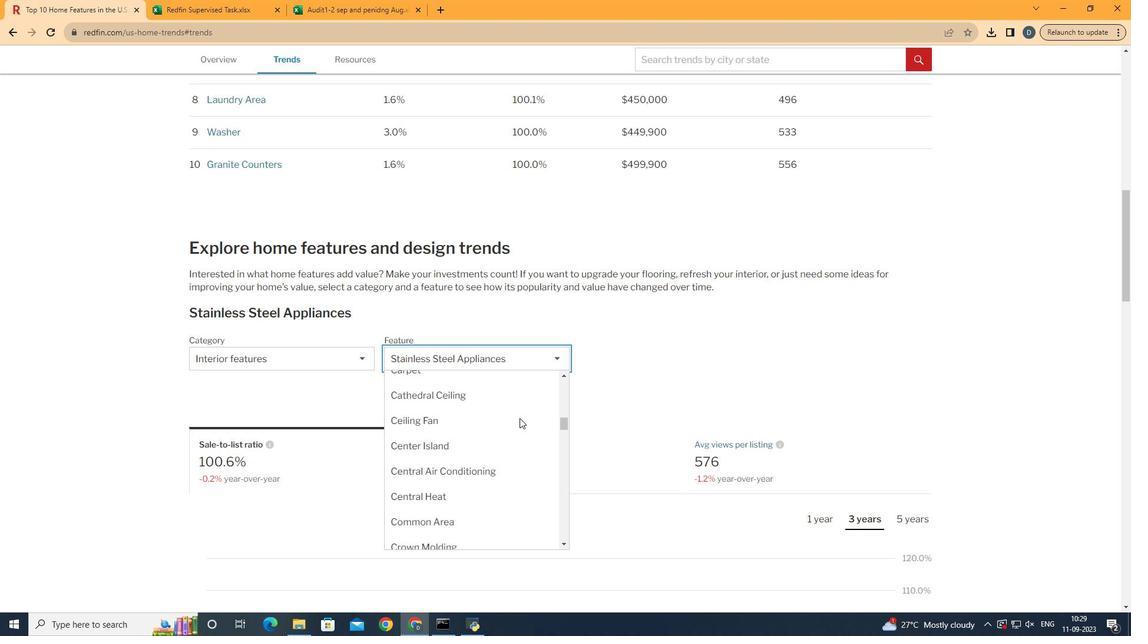 
Action: Mouse scrolled (519, 419) with delta (0, 0)
Screenshot: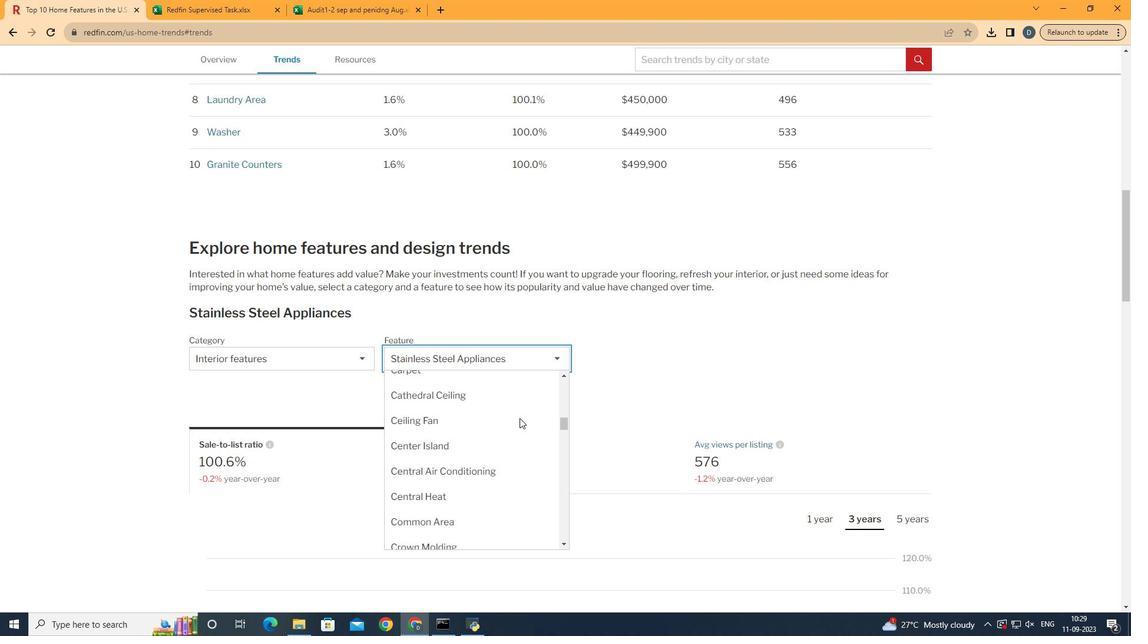
Action: Mouse scrolled (519, 419) with delta (0, 0)
Screenshot: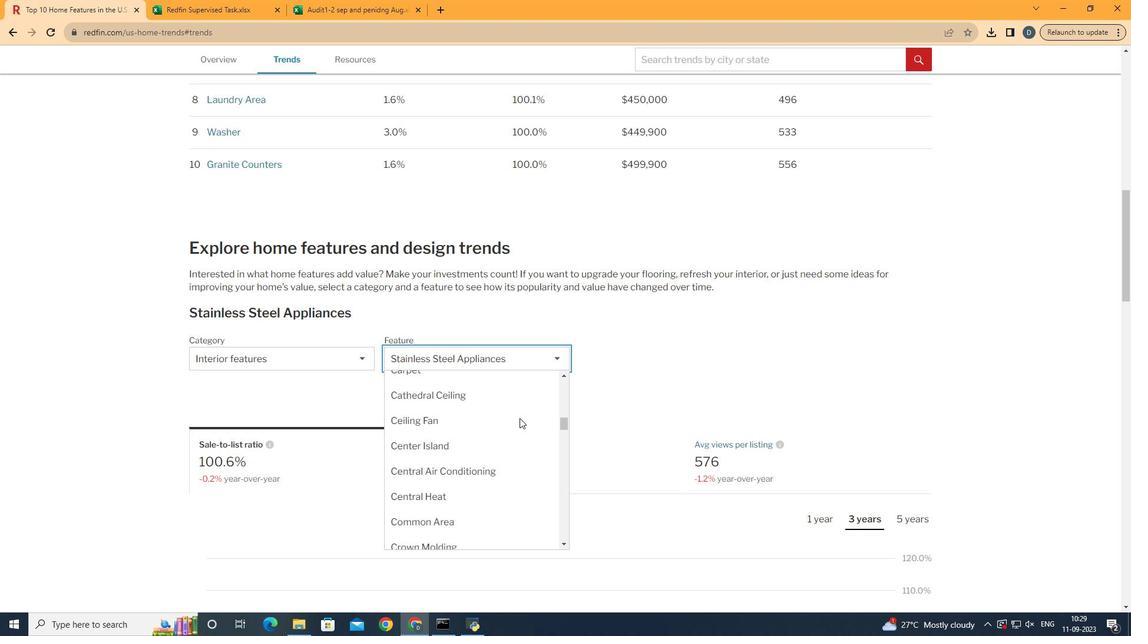 
Action: Mouse scrolled (519, 419) with delta (0, 0)
Screenshot: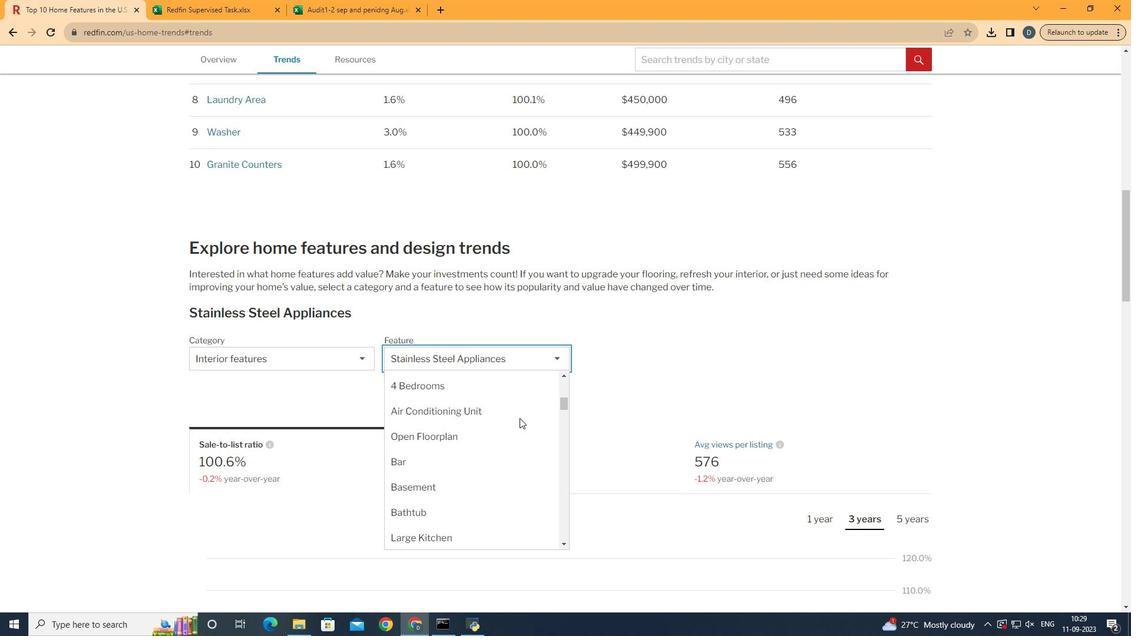 
Action: Mouse scrolled (519, 419) with delta (0, 0)
Screenshot: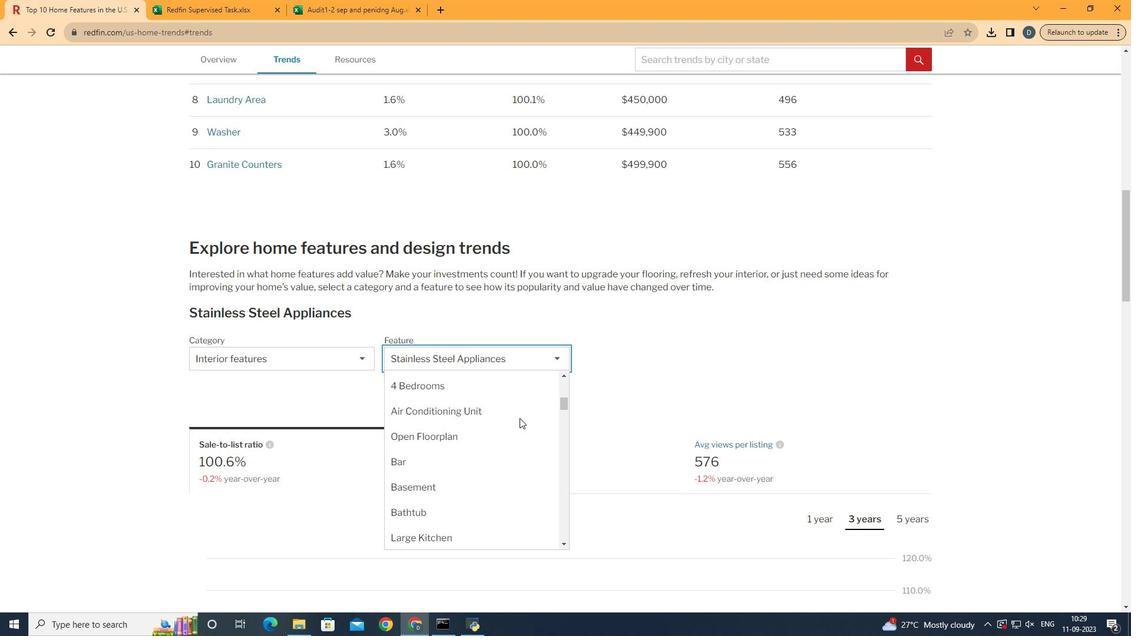 
Action: Mouse scrolled (519, 419) with delta (0, 0)
Screenshot: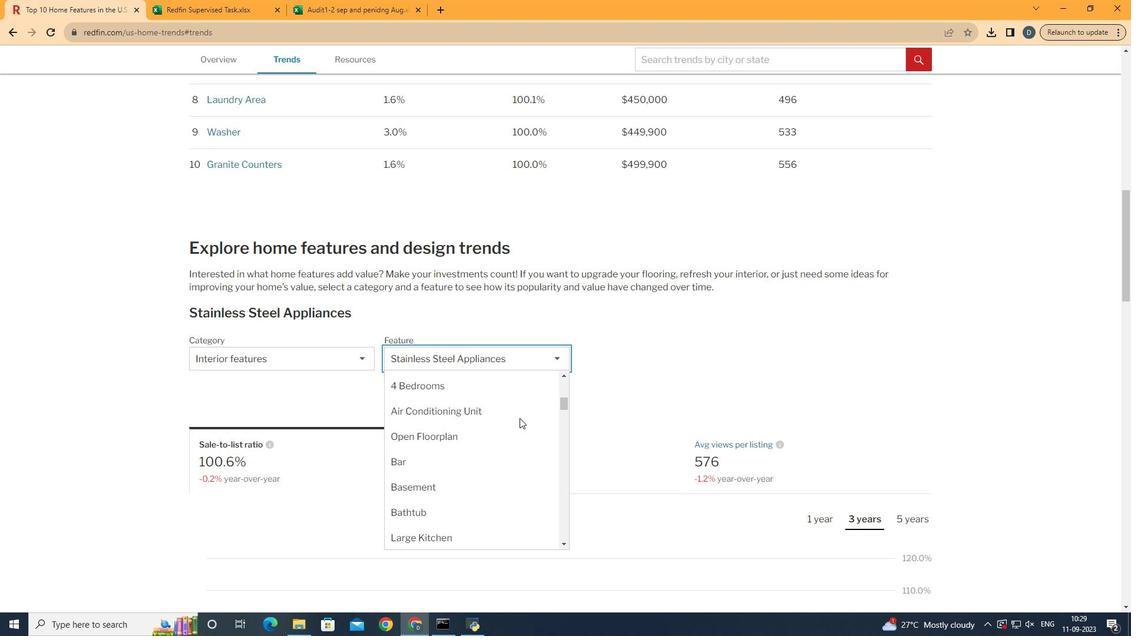 
Action: Mouse scrolled (519, 419) with delta (0, 0)
Screenshot: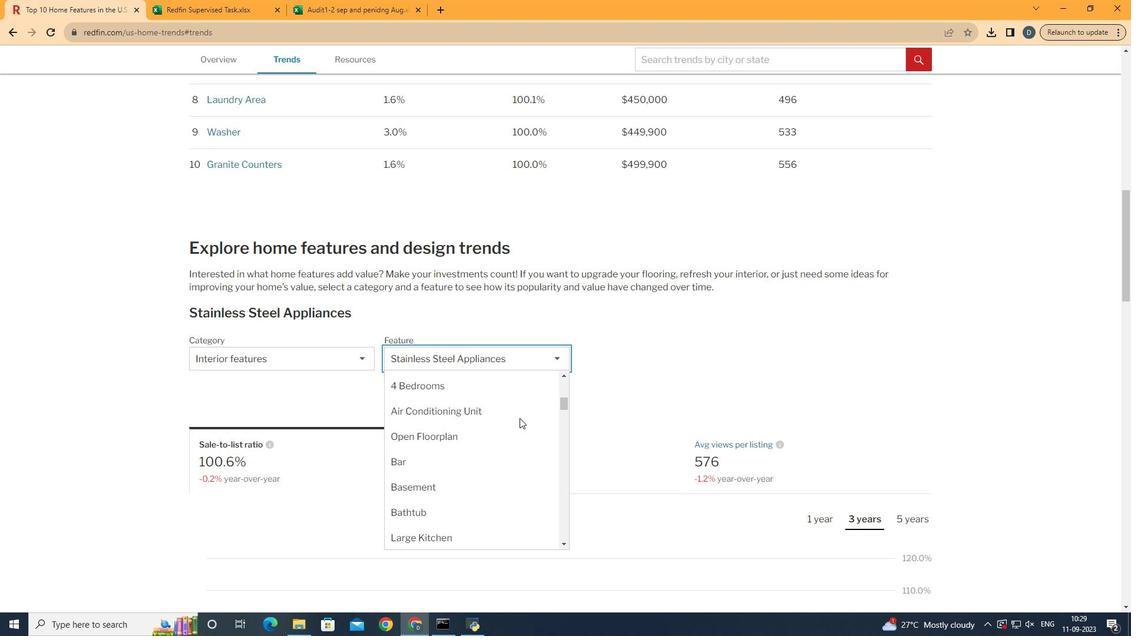 
Action: Mouse scrolled (519, 419) with delta (0, 0)
Screenshot: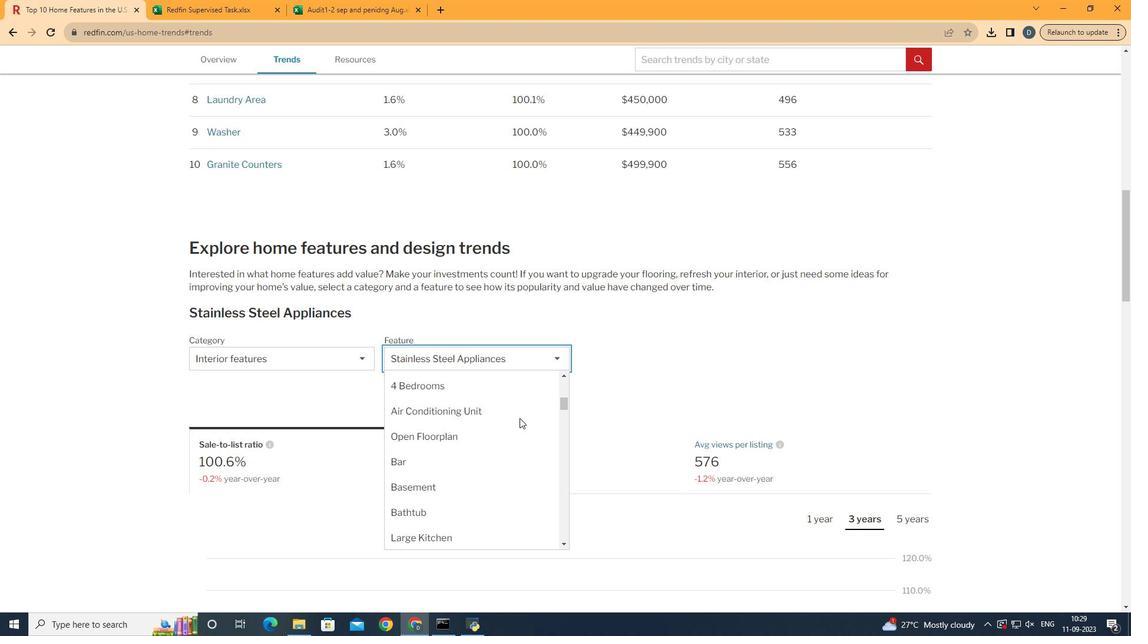 
Action: Mouse moved to (470, 481)
Screenshot: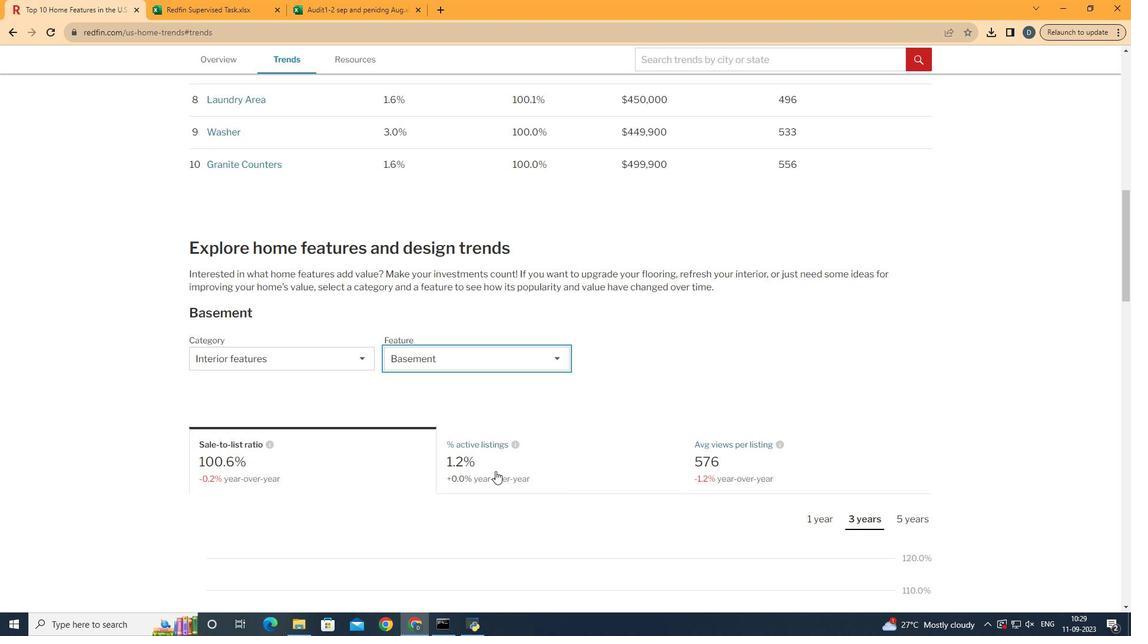 
Action: Mouse pressed left at (470, 481)
Screenshot: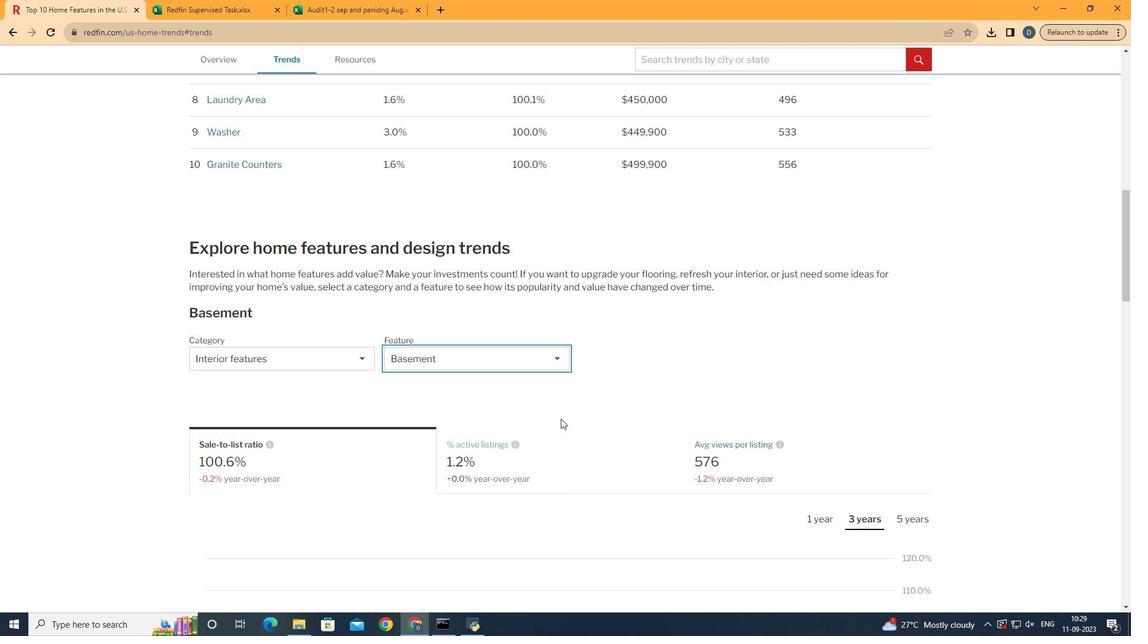 
Action: Mouse moved to (629, 381)
Screenshot: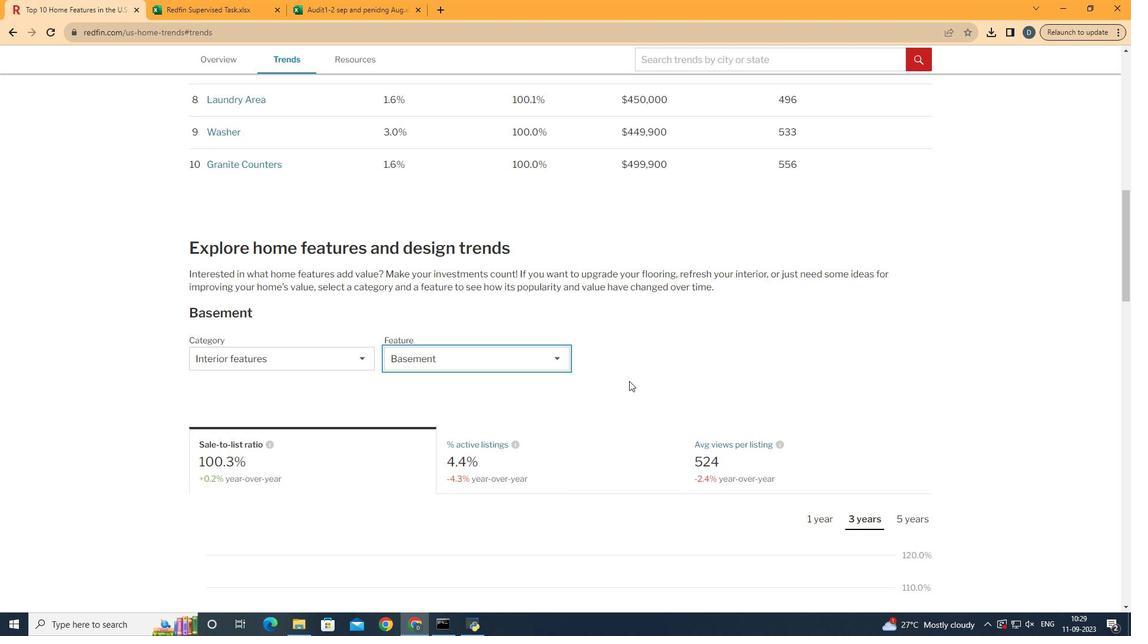 
Action: Mouse scrolled (629, 380) with delta (0, 0)
Screenshot: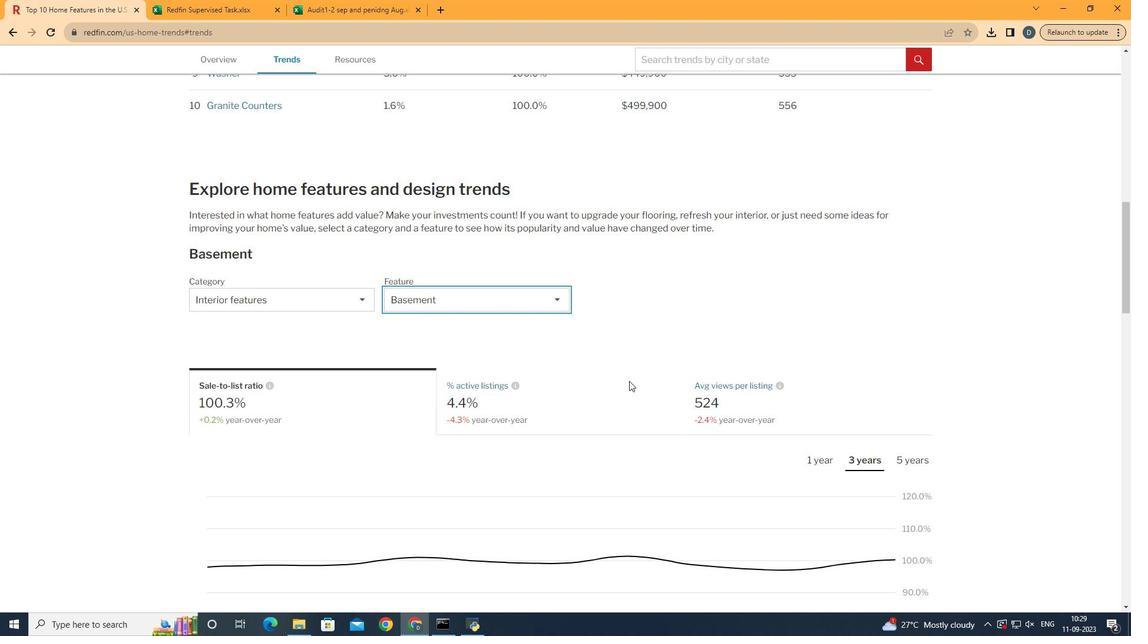 
Action: Mouse moved to (602, 408)
Screenshot: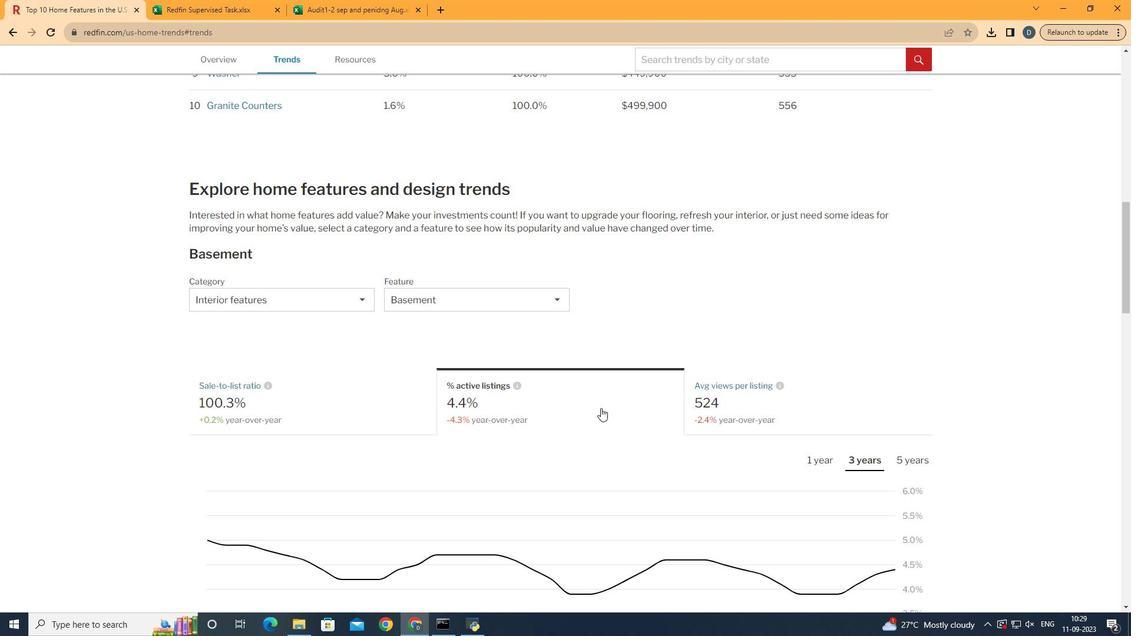 
Action: Mouse pressed left at (602, 408)
Screenshot: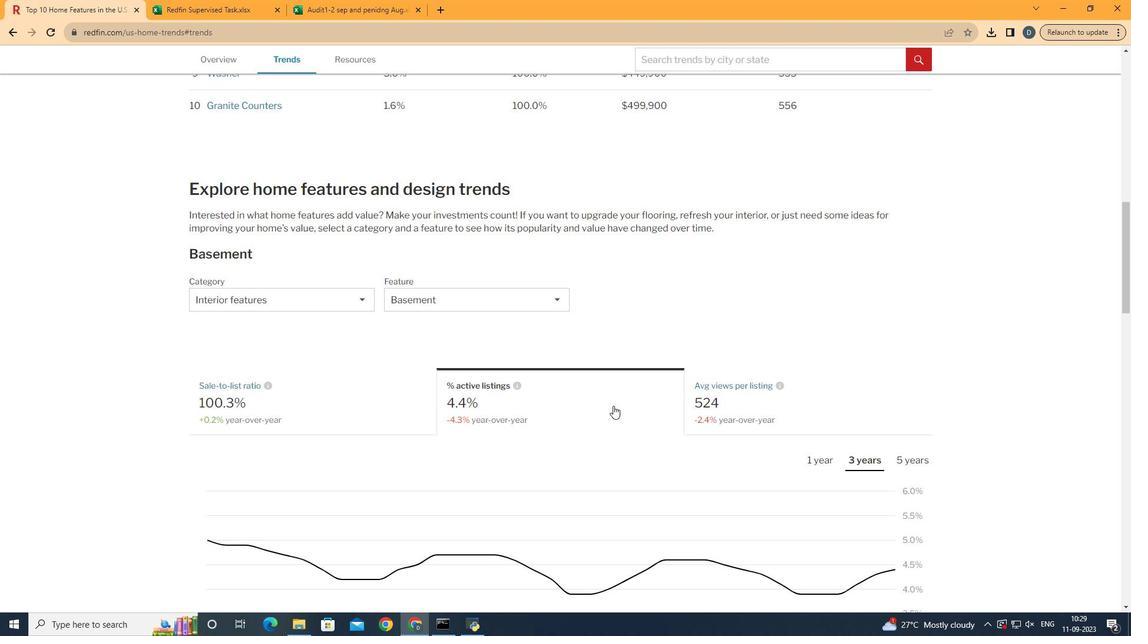 
Action: Mouse moved to (918, 466)
Screenshot: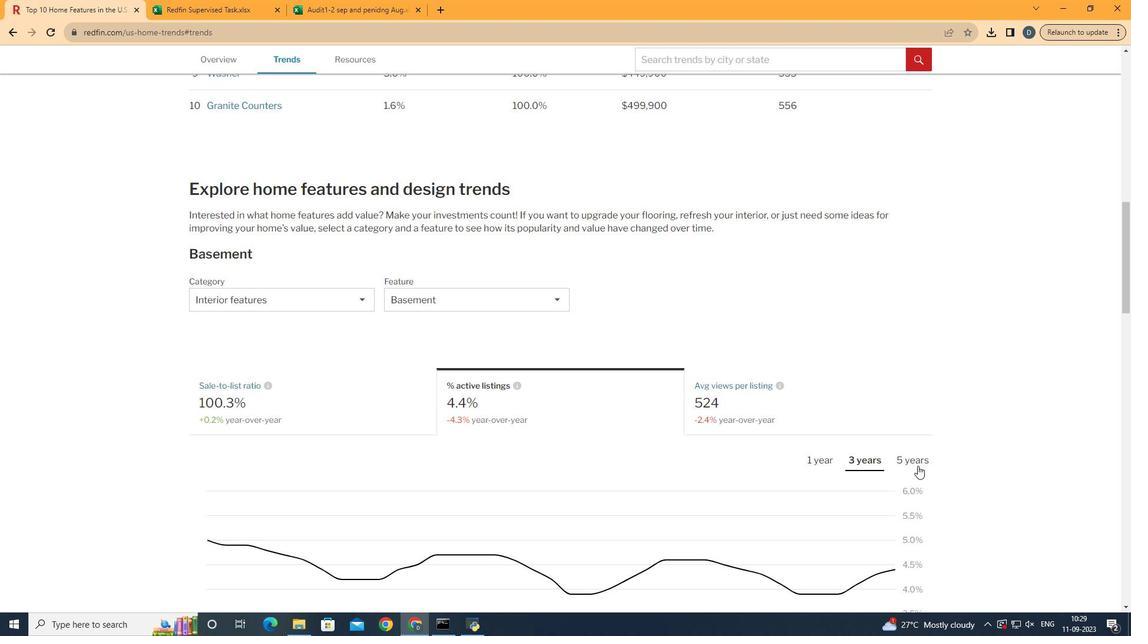 
Action: Mouse pressed left at (918, 466)
Screenshot: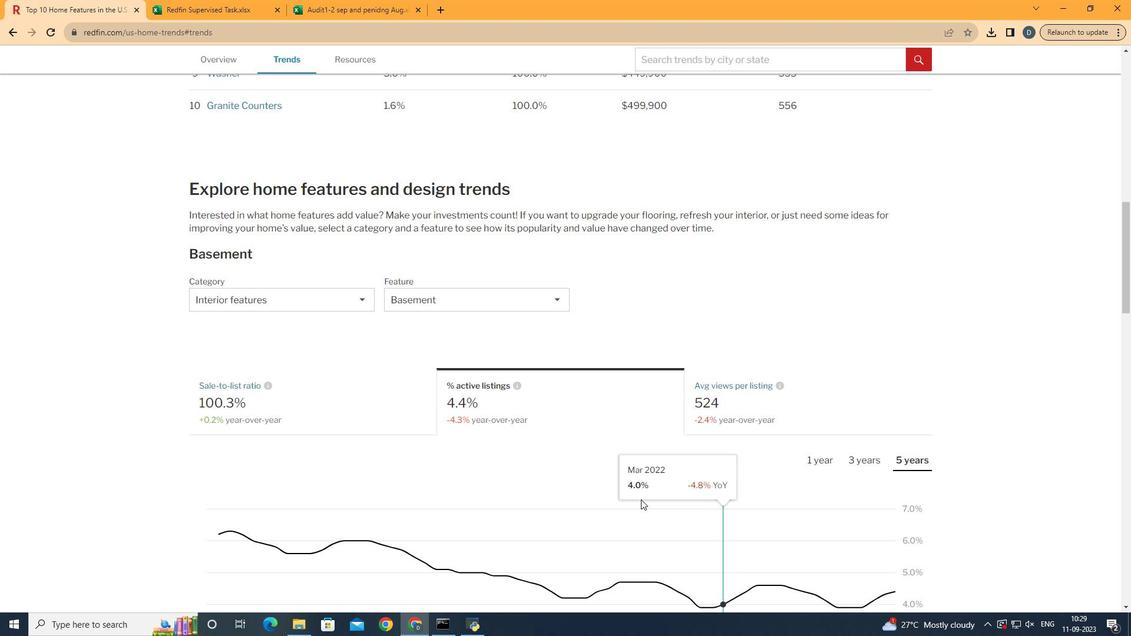
Action: Mouse moved to (613, 499)
Screenshot: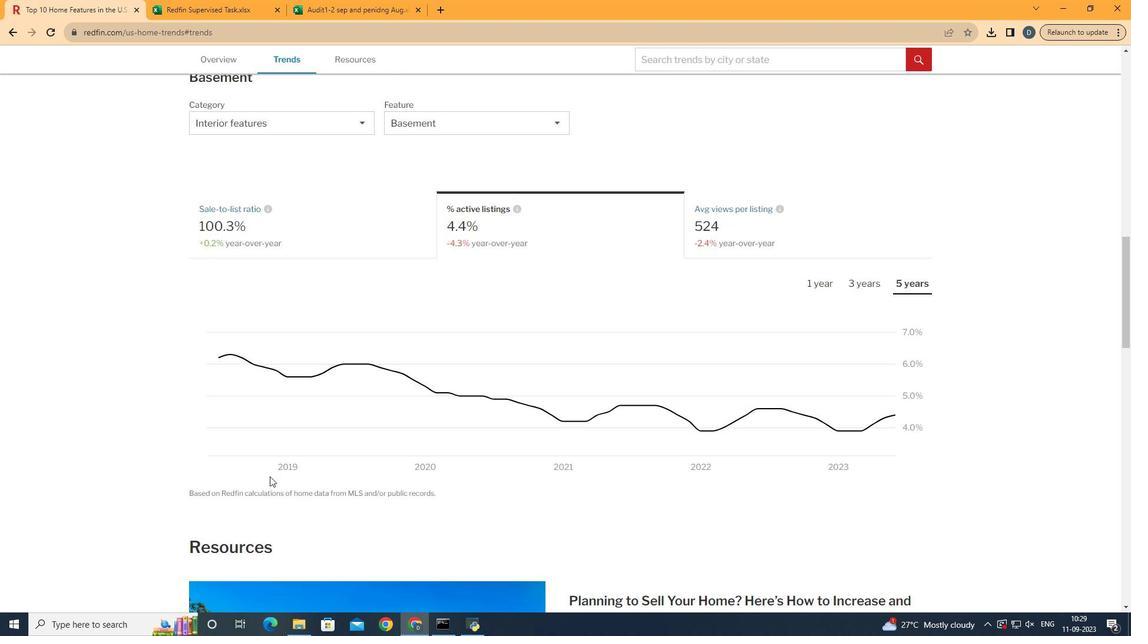 
Action: Mouse scrolled (613, 499) with delta (0, 0)
Screenshot: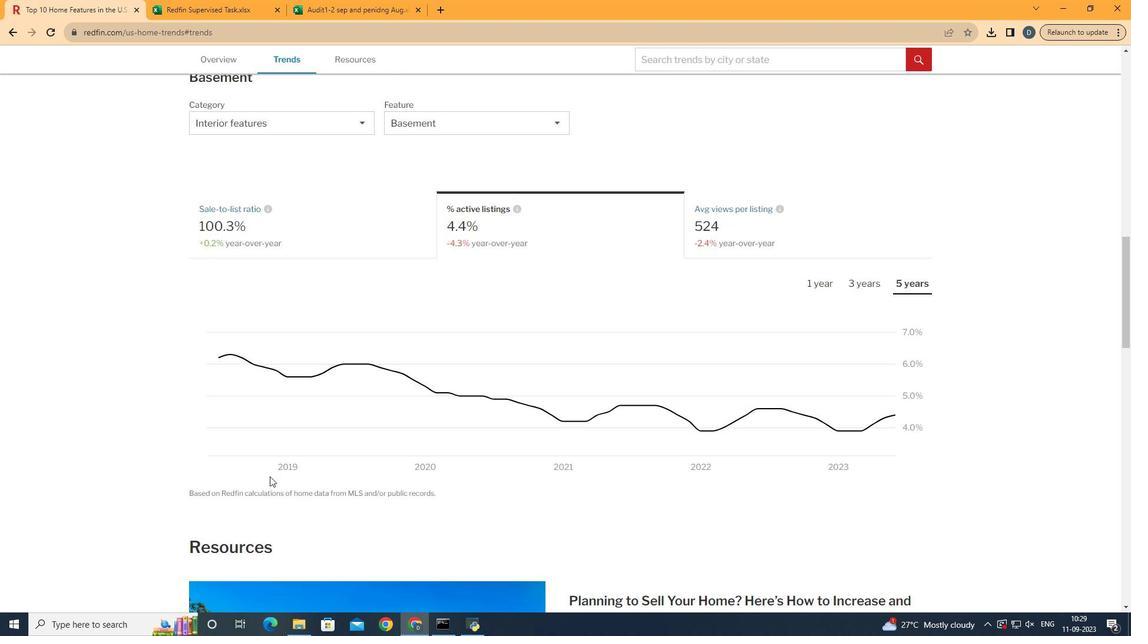 
Action: Mouse moved to (612, 500)
Screenshot: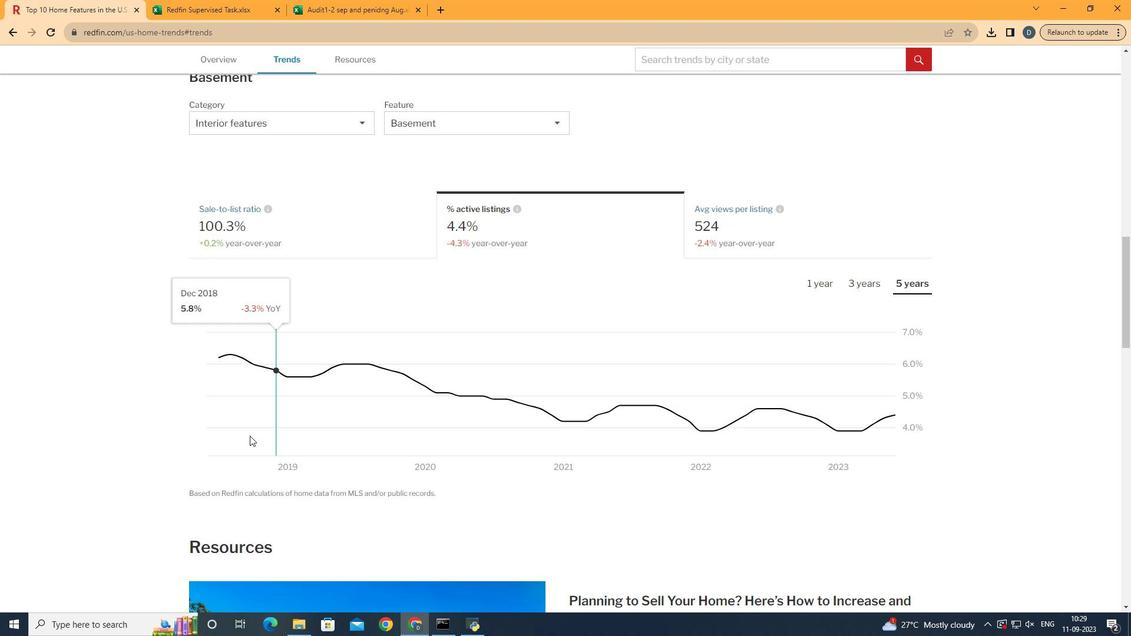 
Action: Mouse scrolled (612, 499) with delta (0, 0)
Screenshot: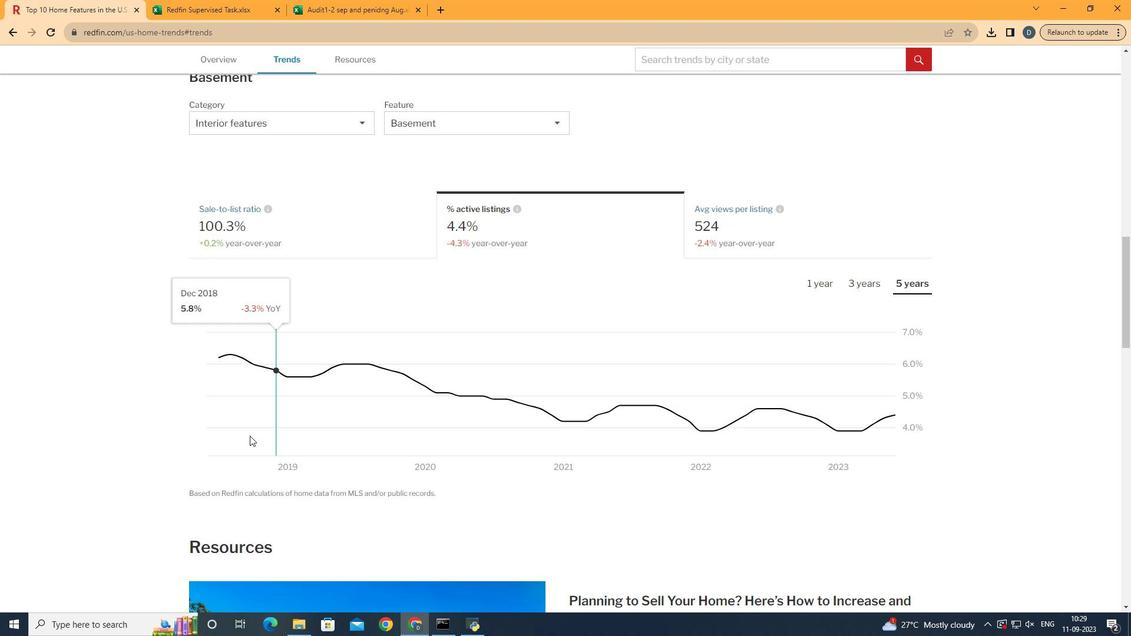 
Action: Mouse scrolled (612, 499) with delta (0, 0)
Screenshot: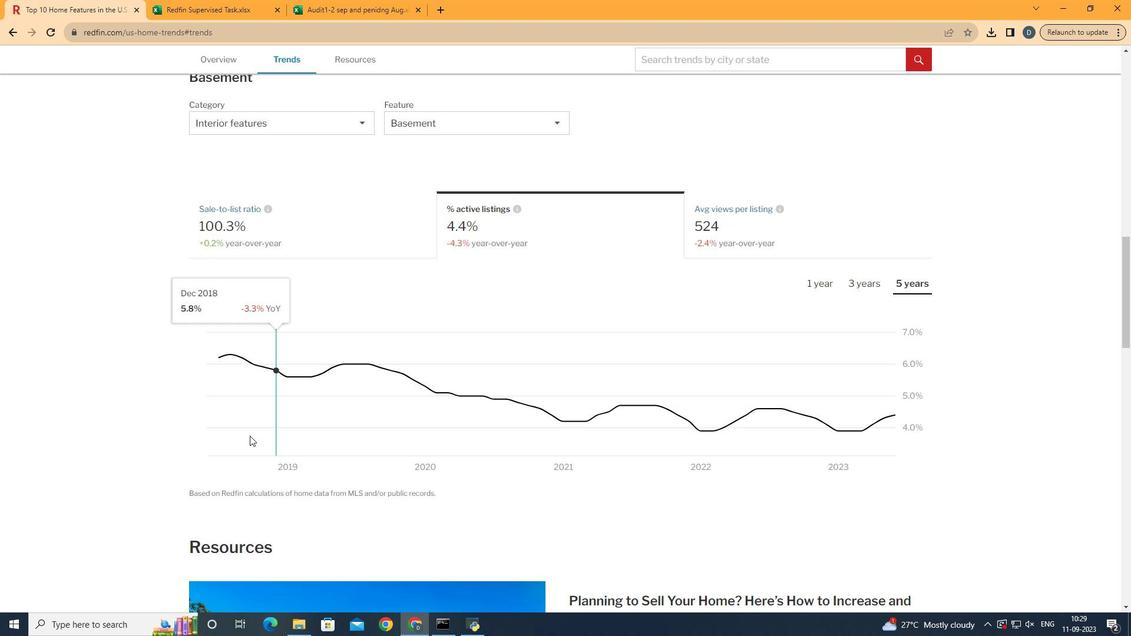 
Action: Mouse moved to (918, 422)
Screenshot: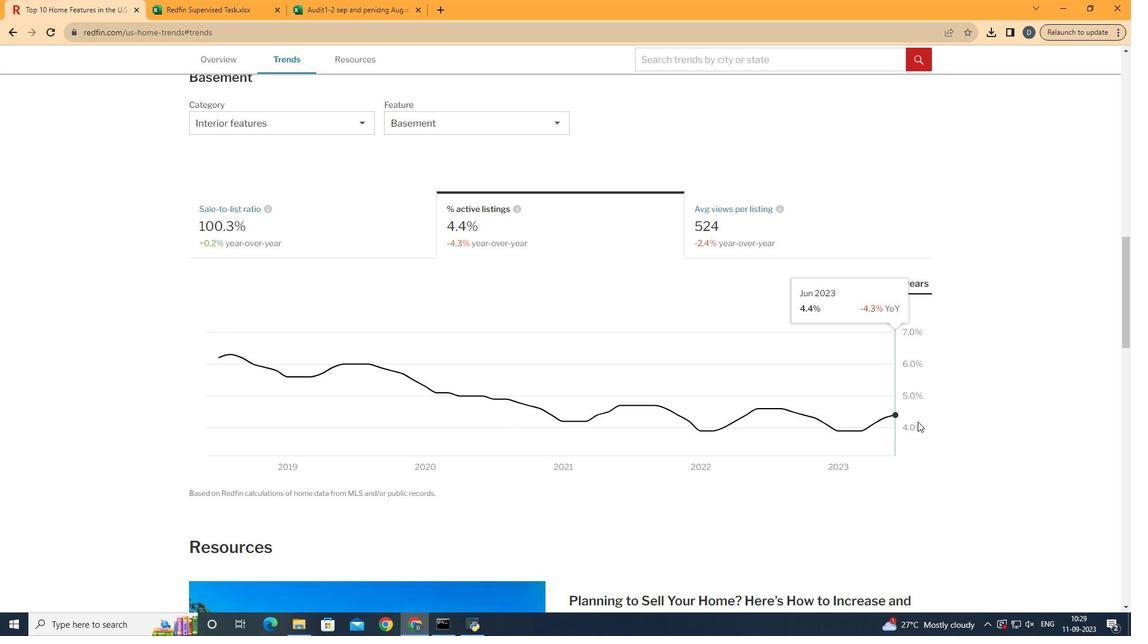 
